 Task: Create a rule from the Routing list, Task moved to a section -> Set Priority in the project AgilePilot , set the section as To-Do and set the priority of the task as  High
Action: Mouse moved to (657, 565)
Screenshot: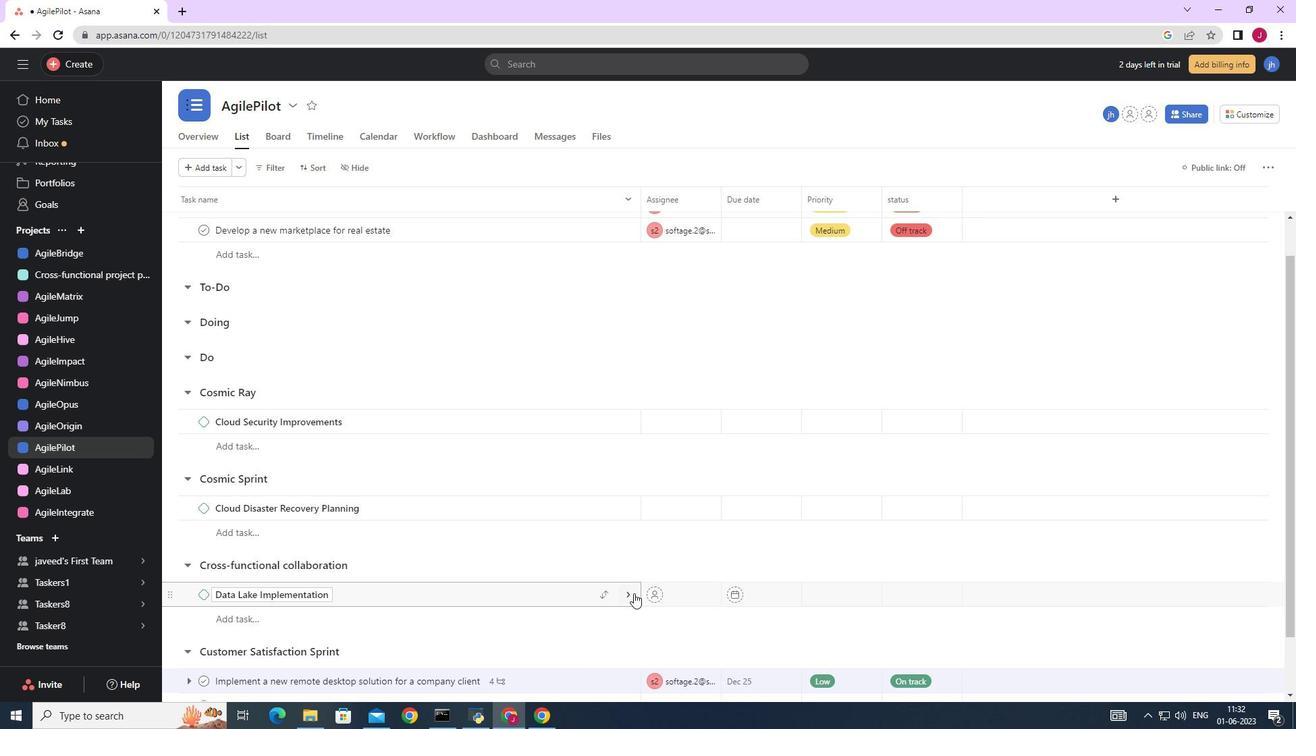 
Action: Mouse scrolled (634, 592) with delta (0, 0)
Screenshot: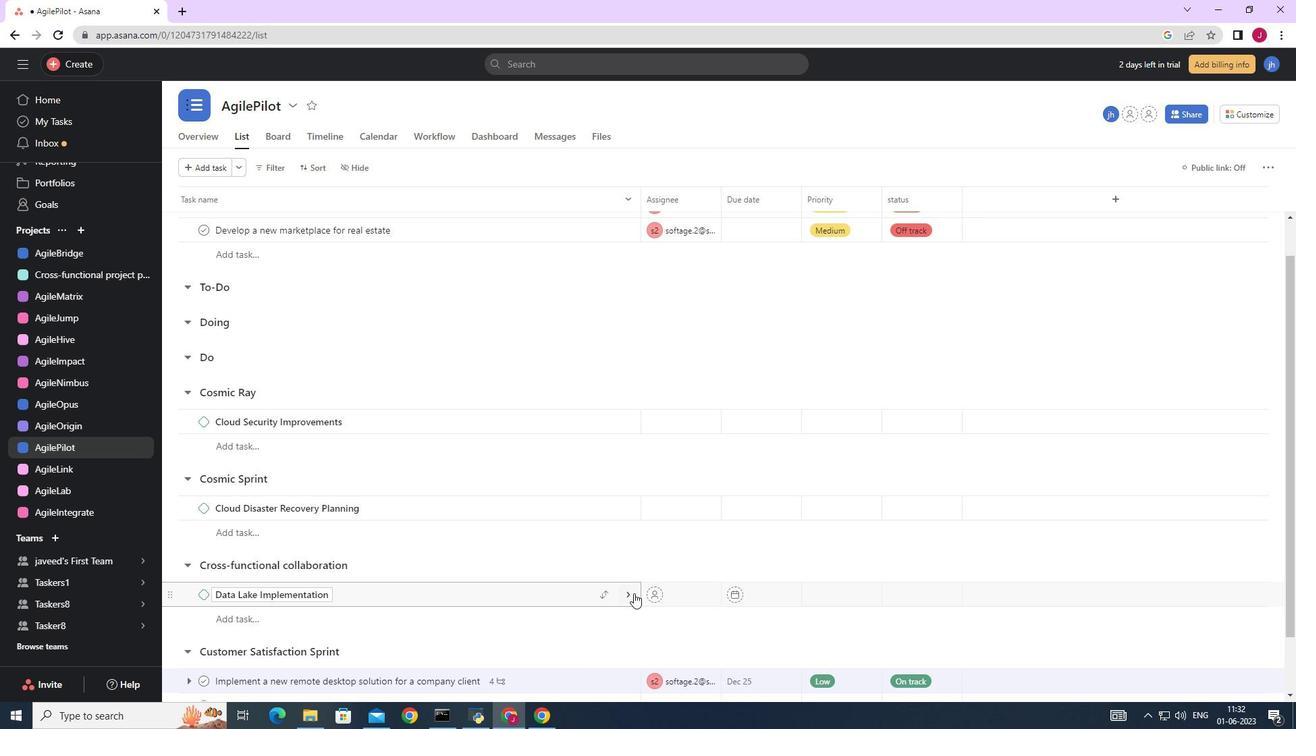 
Action: Mouse scrolled (635, 591) with delta (0, 0)
Screenshot: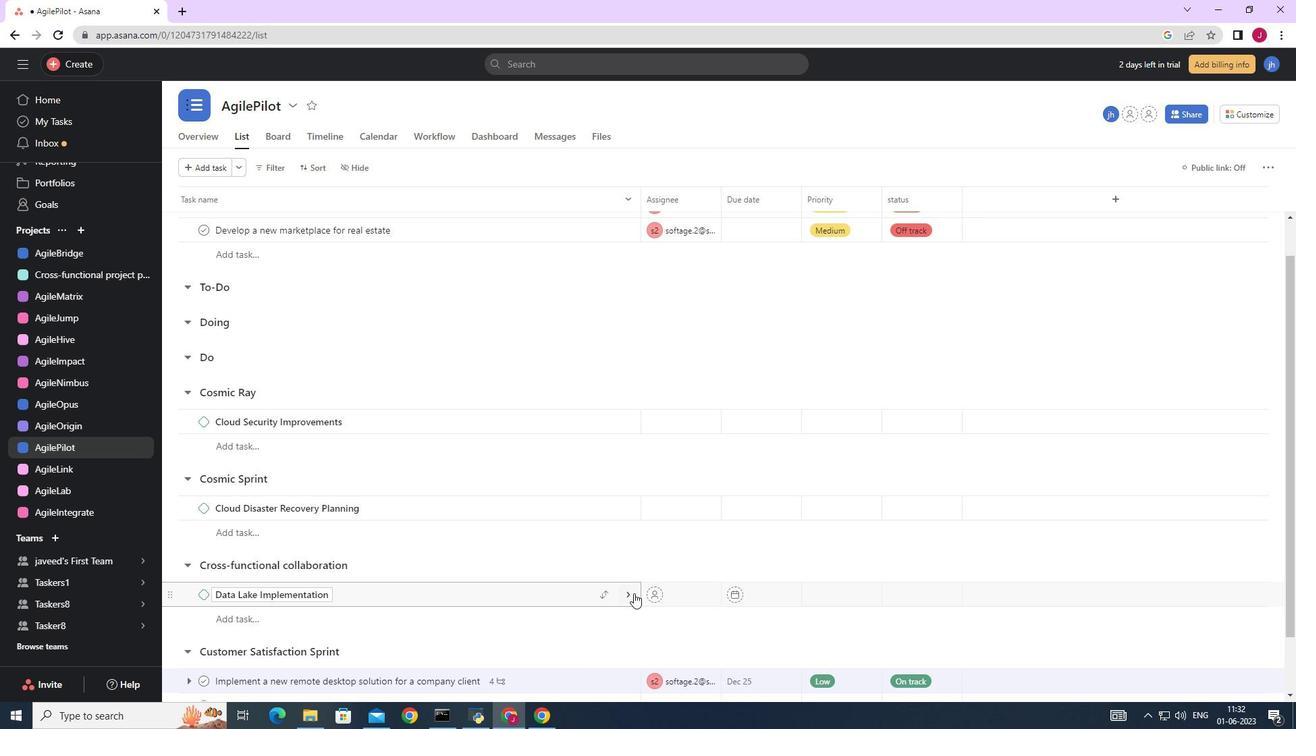 
Action: Mouse scrolled (635, 591) with delta (0, 0)
Screenshot: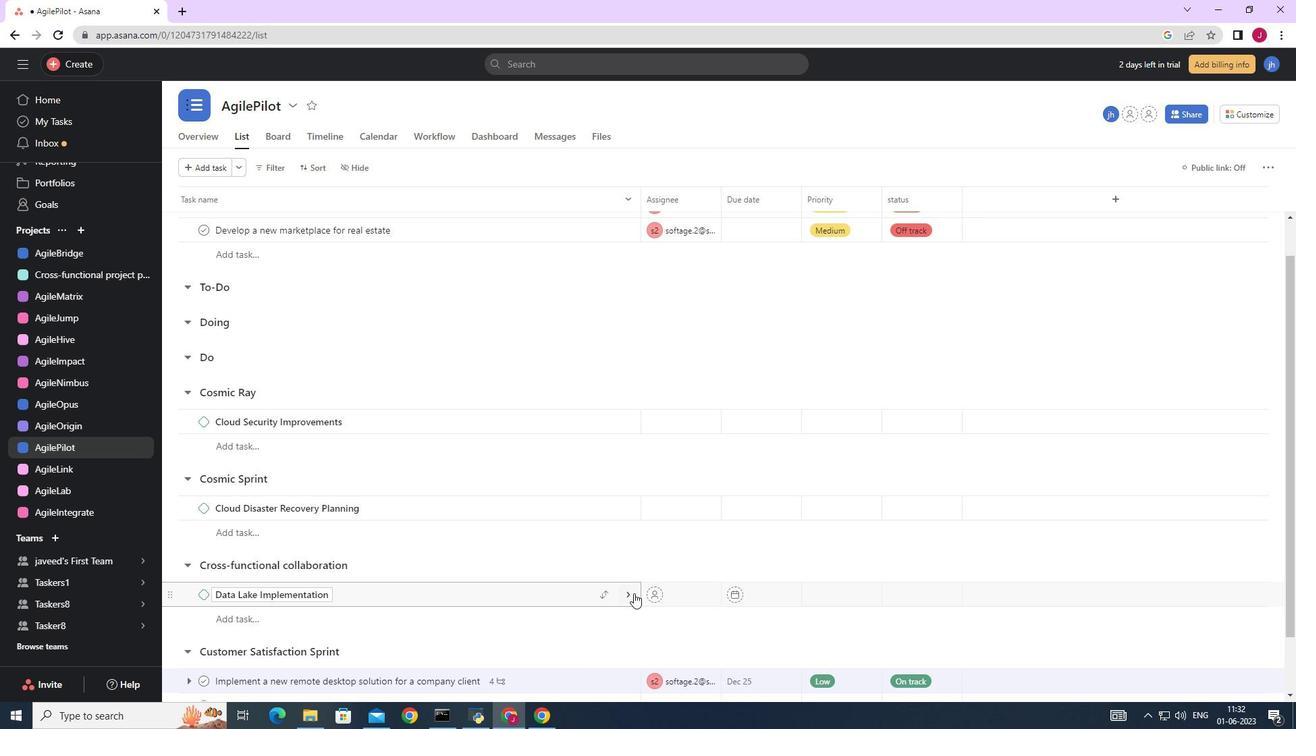 
Action: Mouse moved to (657, 565)
Screenshot: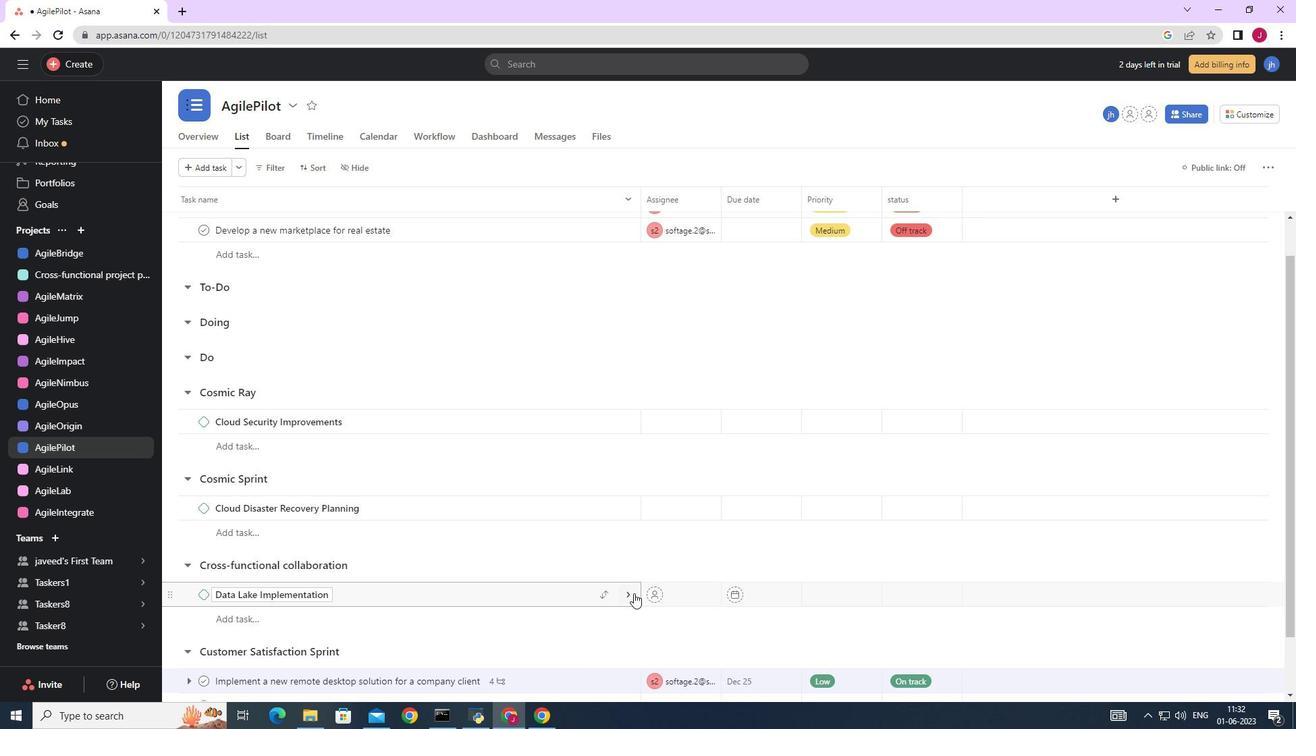 
Action: Mouse scrolled (639, 590) with delta (0, 0)
Screenshot: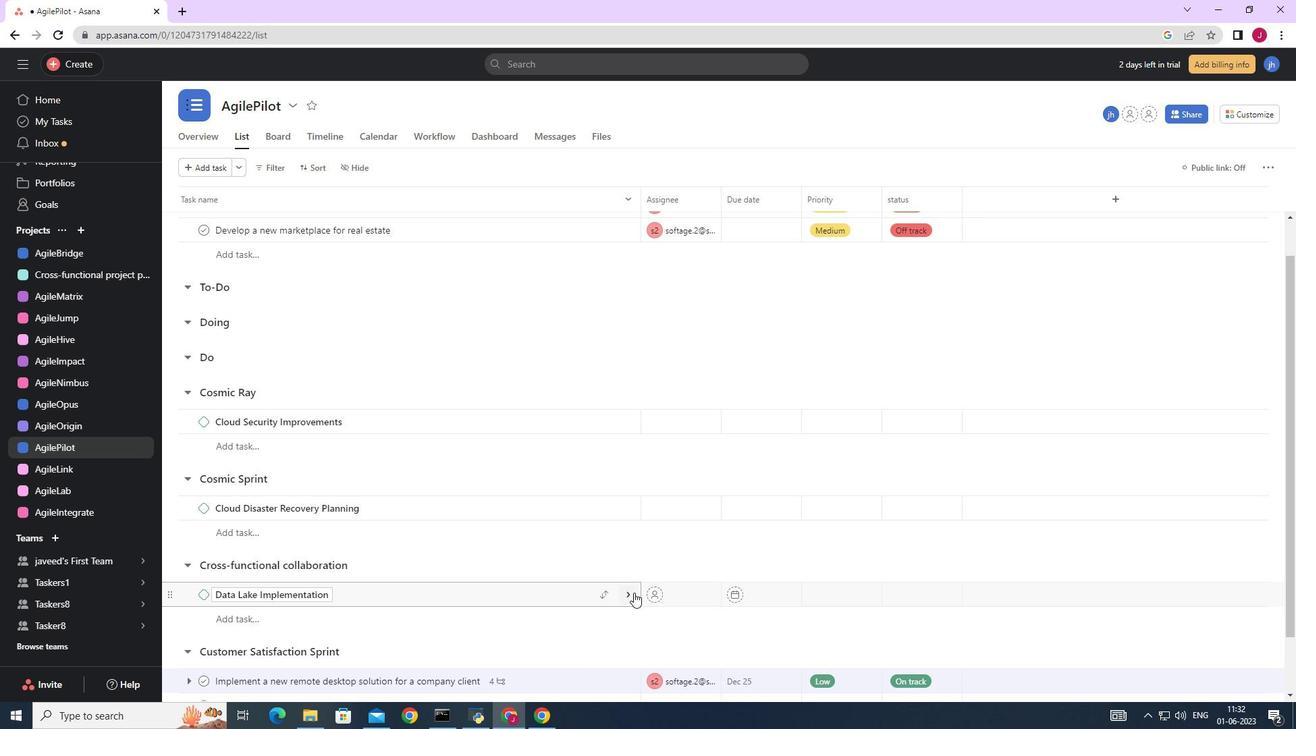 
Action: Mouse scrolled (640, 589) with delta (0, 0)
Screenshot: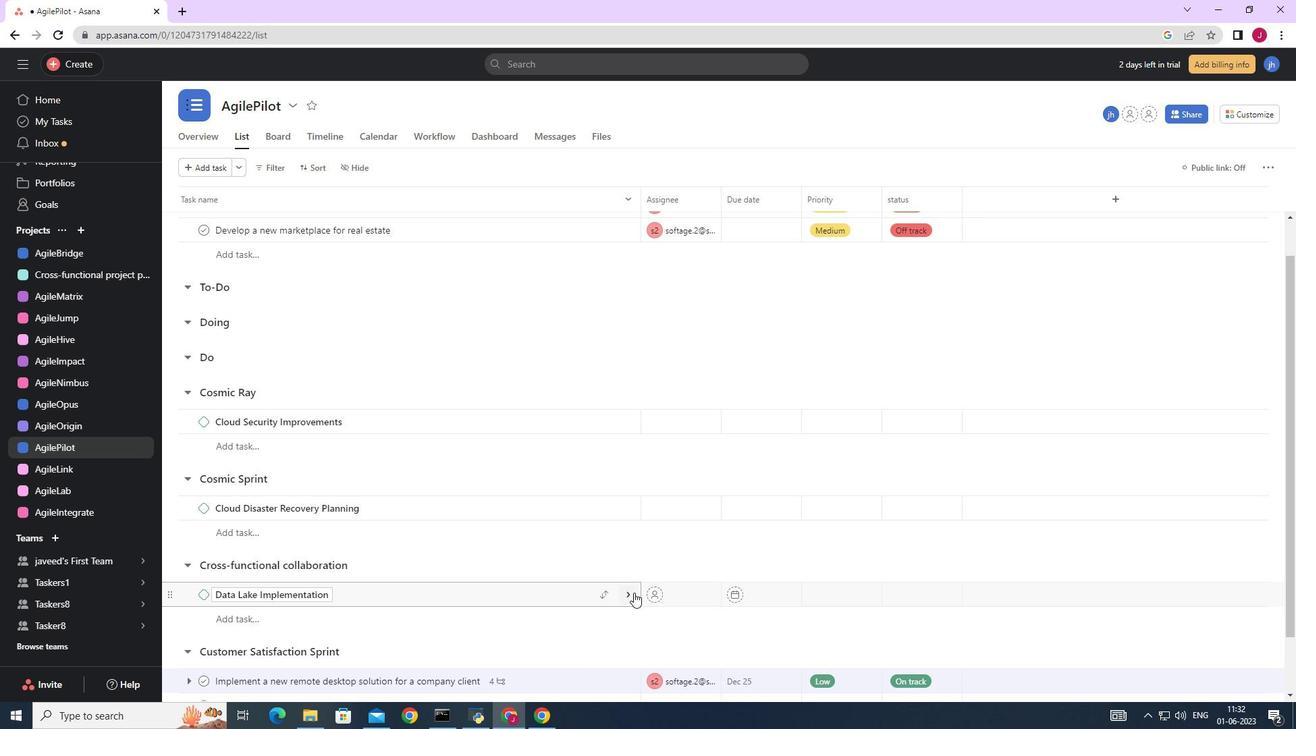 
Action: Mouse moved to (1262, 117)
Screenshot: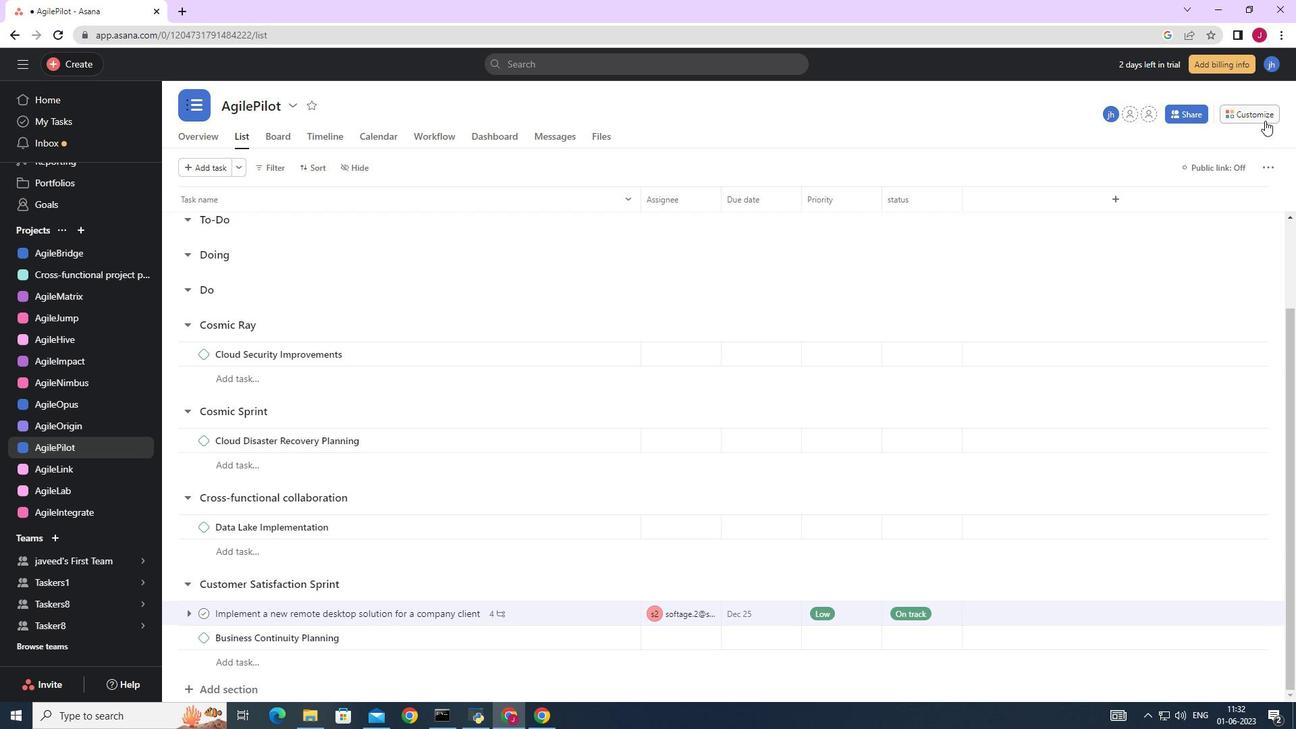 
Action: Mouse pressed left at (1262, 117)
Screenshot: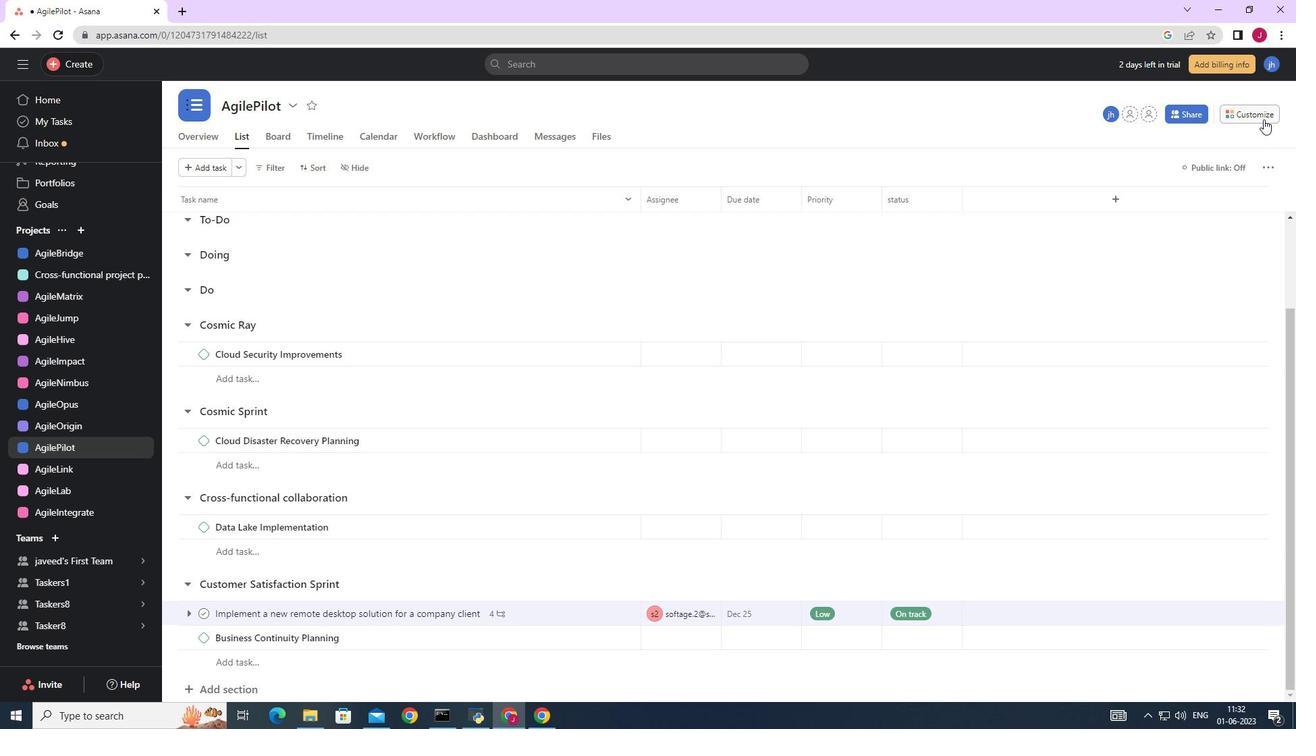 
Action: Mouse moved to (1013, 292)
Screenshot: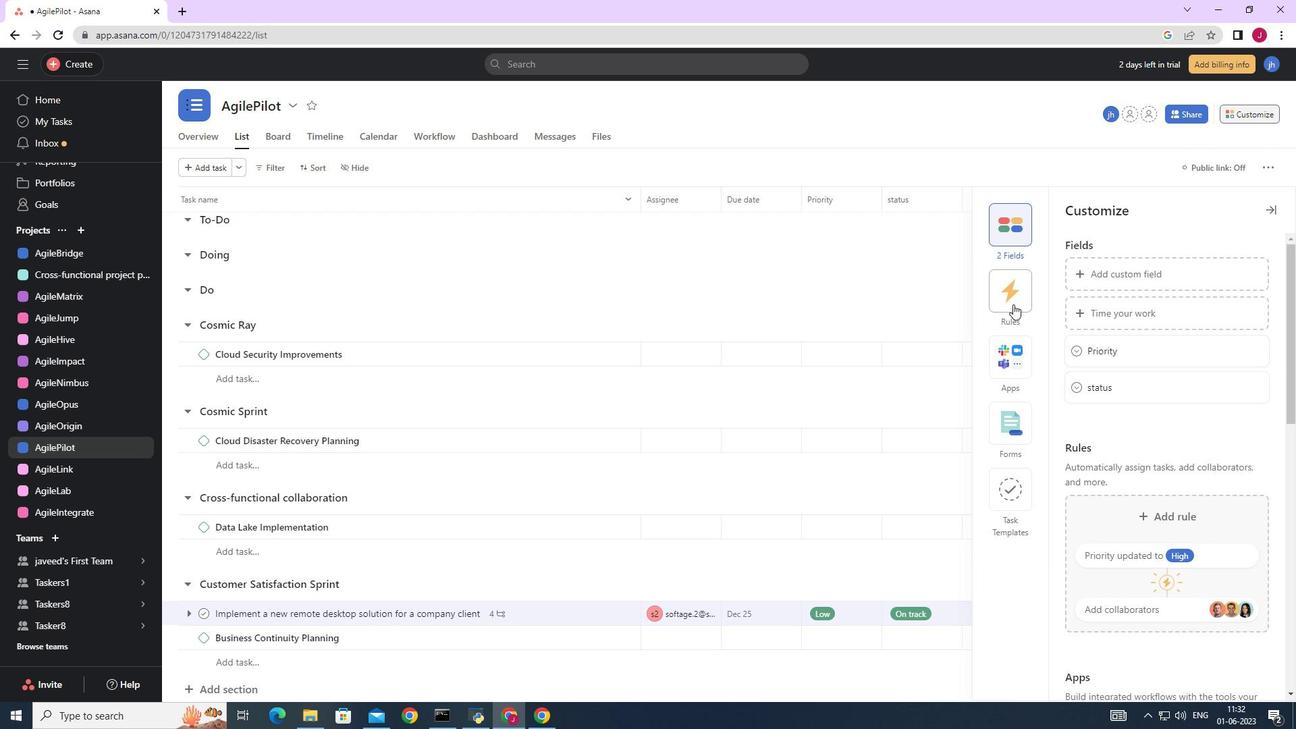 
Action: Mouse pressed left at (1013, 292)
Screenshot: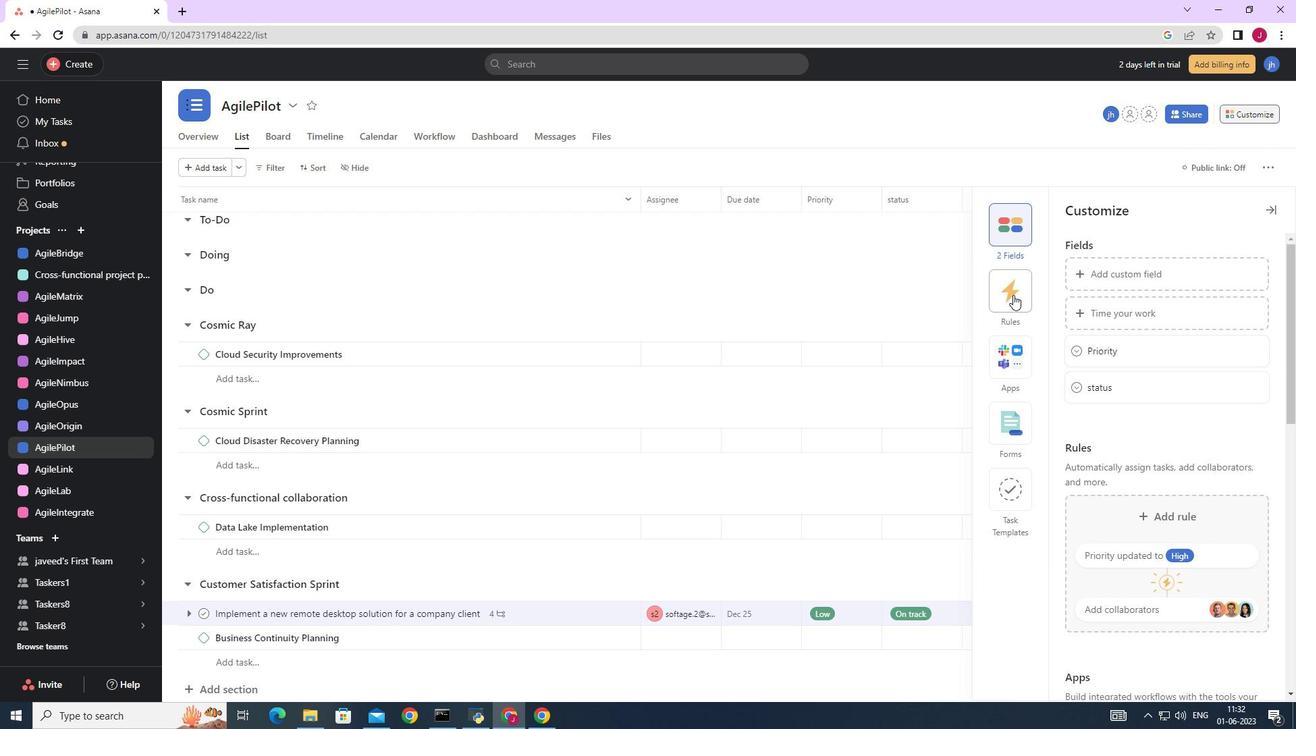 
Action: Mouse moved to (1158, 311)
Screenshot: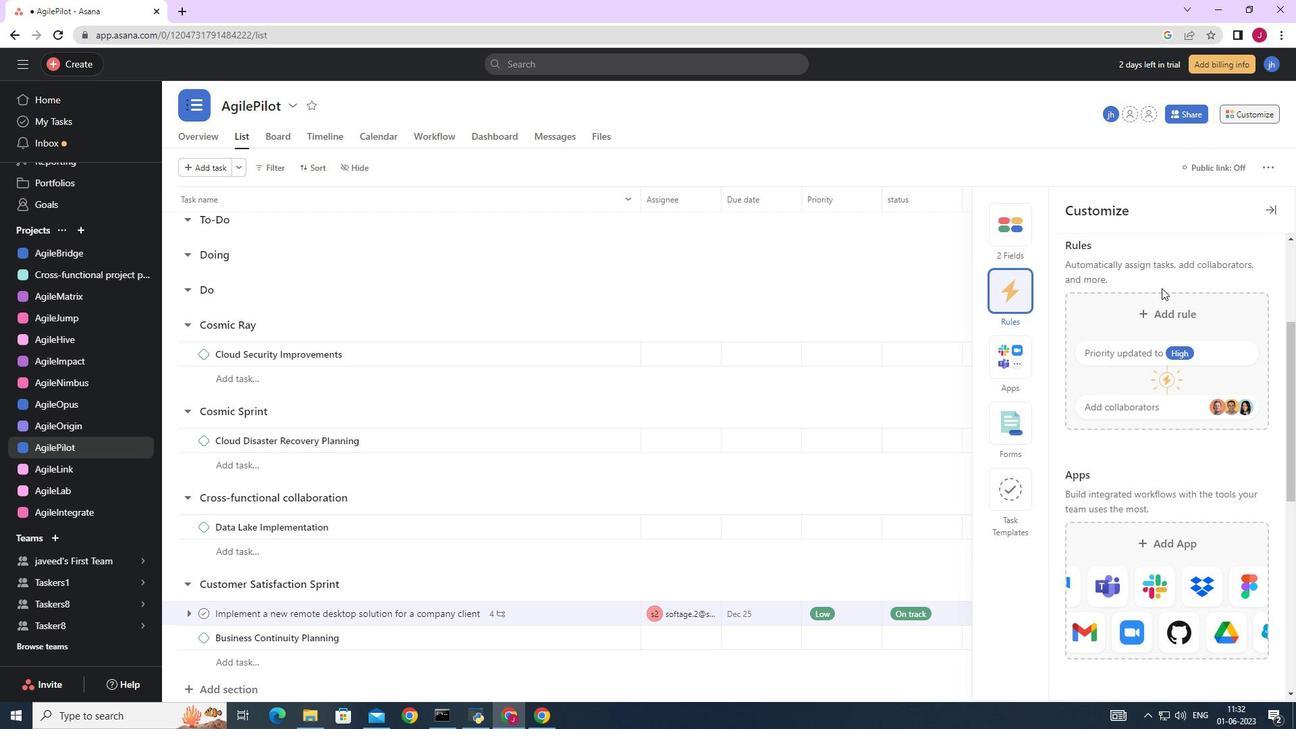 
Action: Mouse pressed left at (1158, 311)
Screenshot: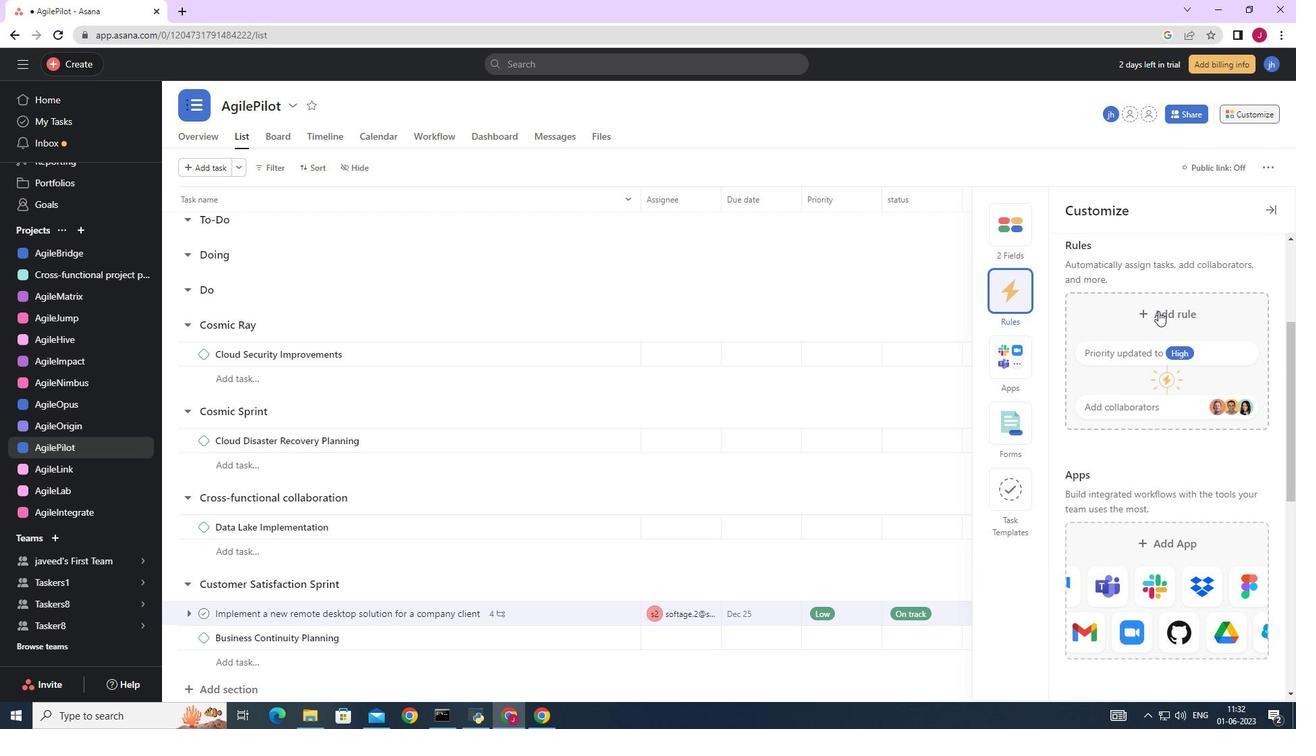 
Action: Mouse moved to (270, 172)
Screenshot: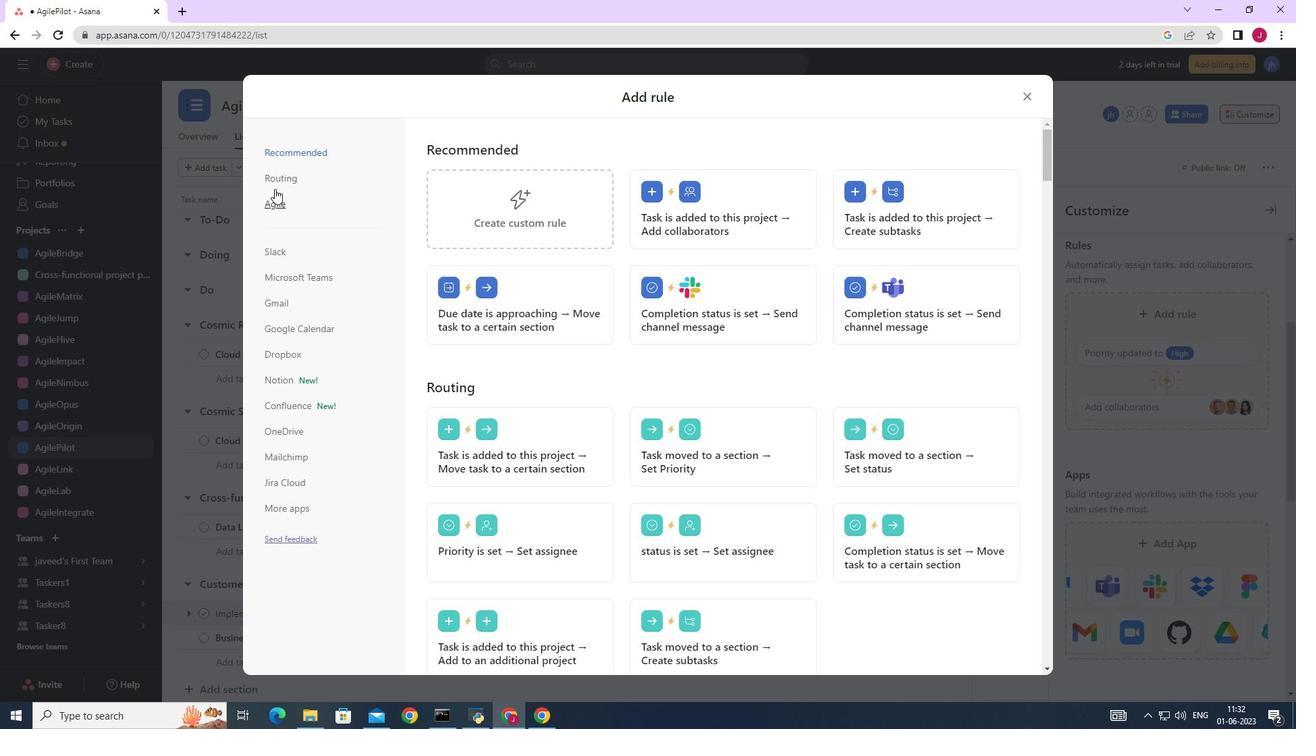 
Action: Mouse pressed left at (270, 172)
Screenshot: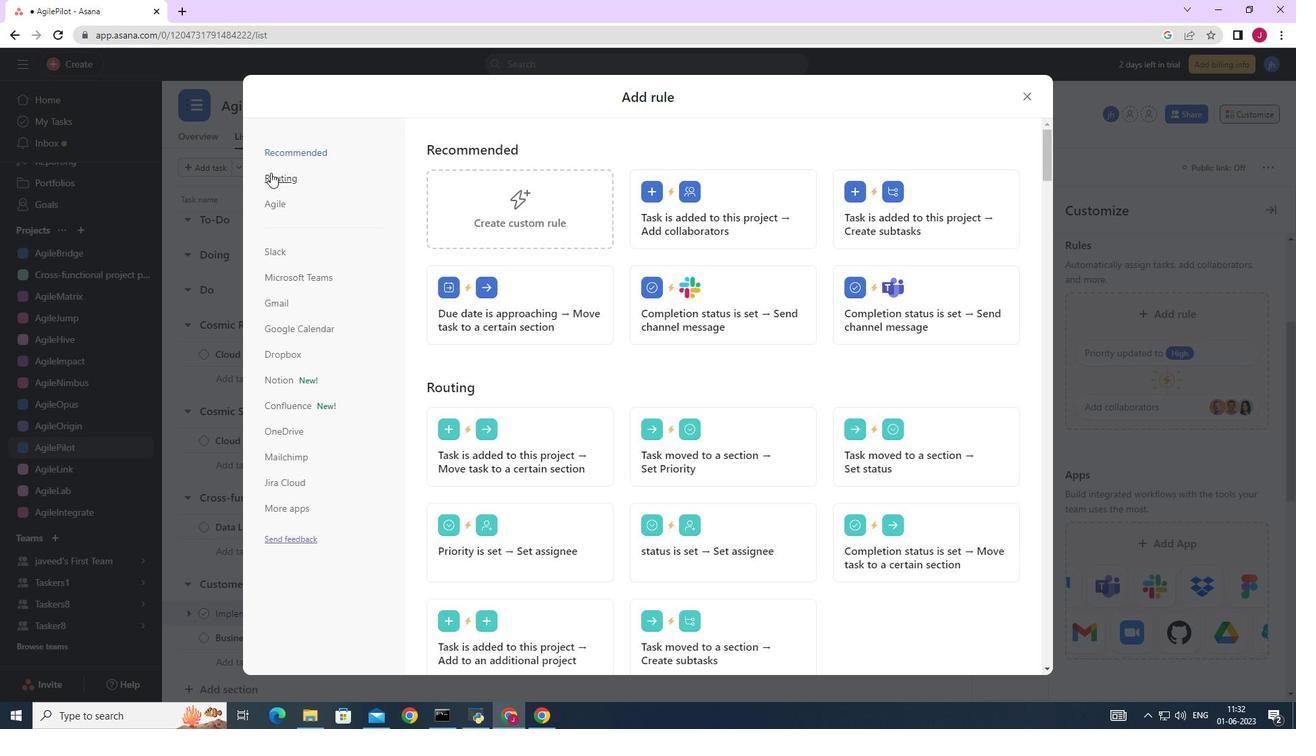 
Action: Mouse moved to (676, 210)
Screenshot: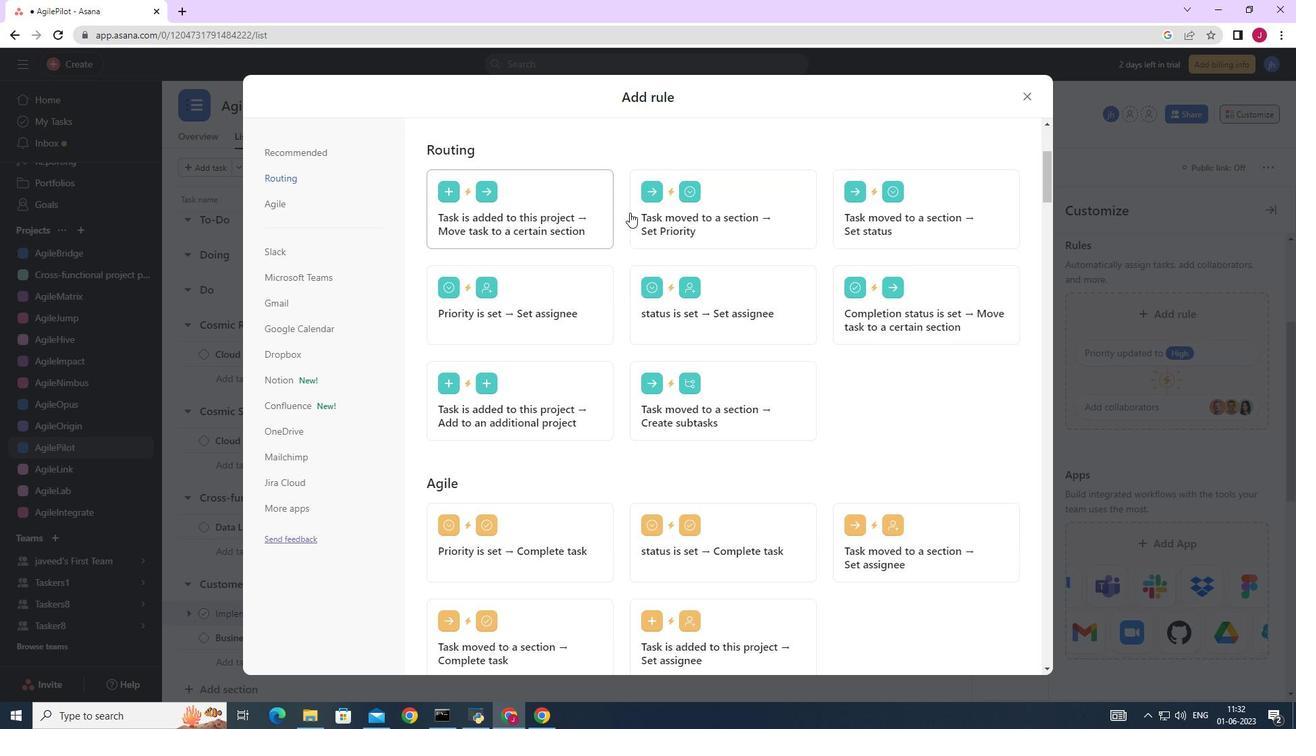 
Action: Mouse pressed left at (676, 210)
Screenshot: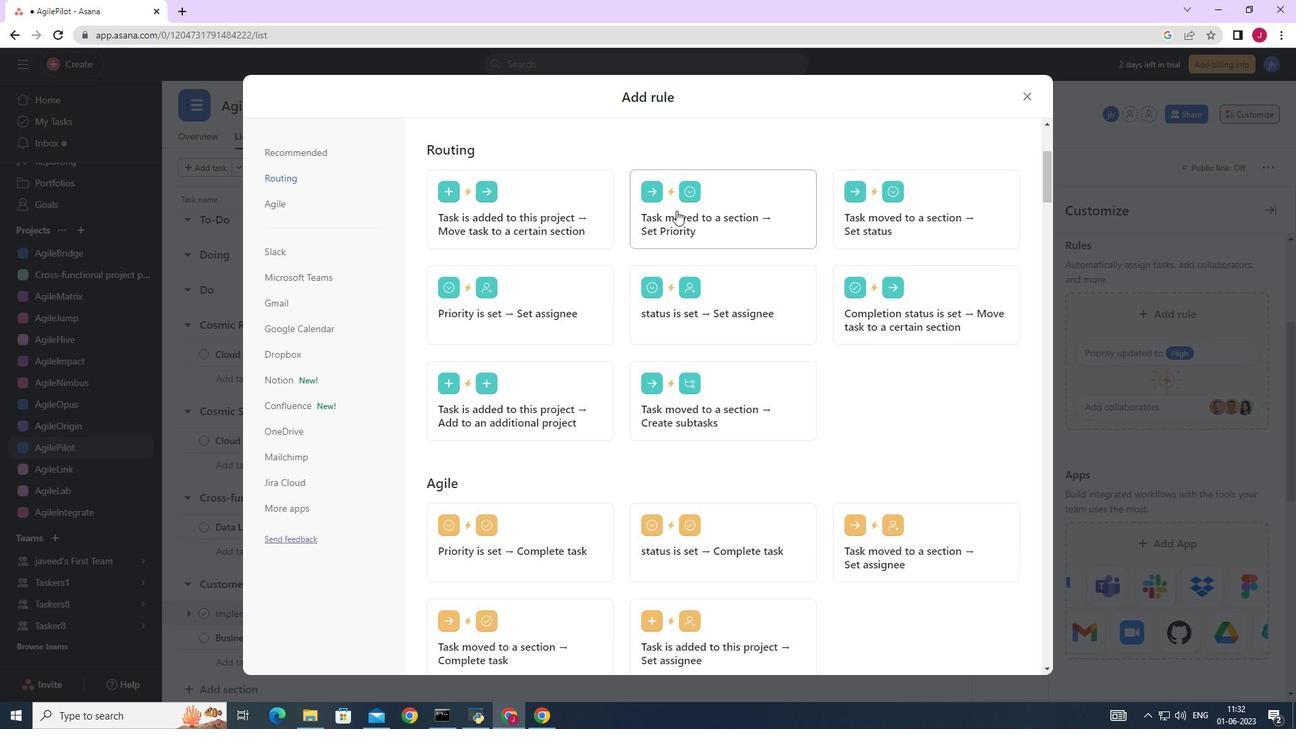 
Action: Mouse moved to (518, 366)
Screenshot: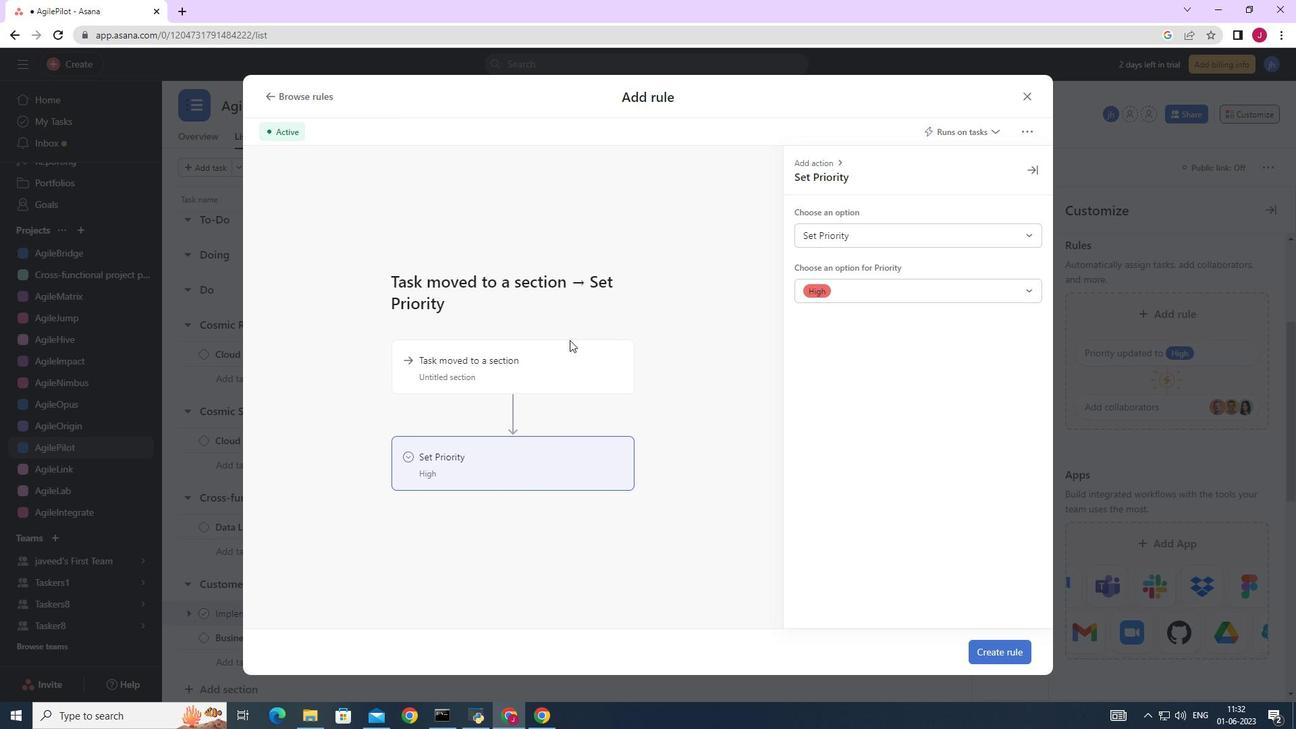 
Action: Mouse pressed left at (518, 366)
Screenshot: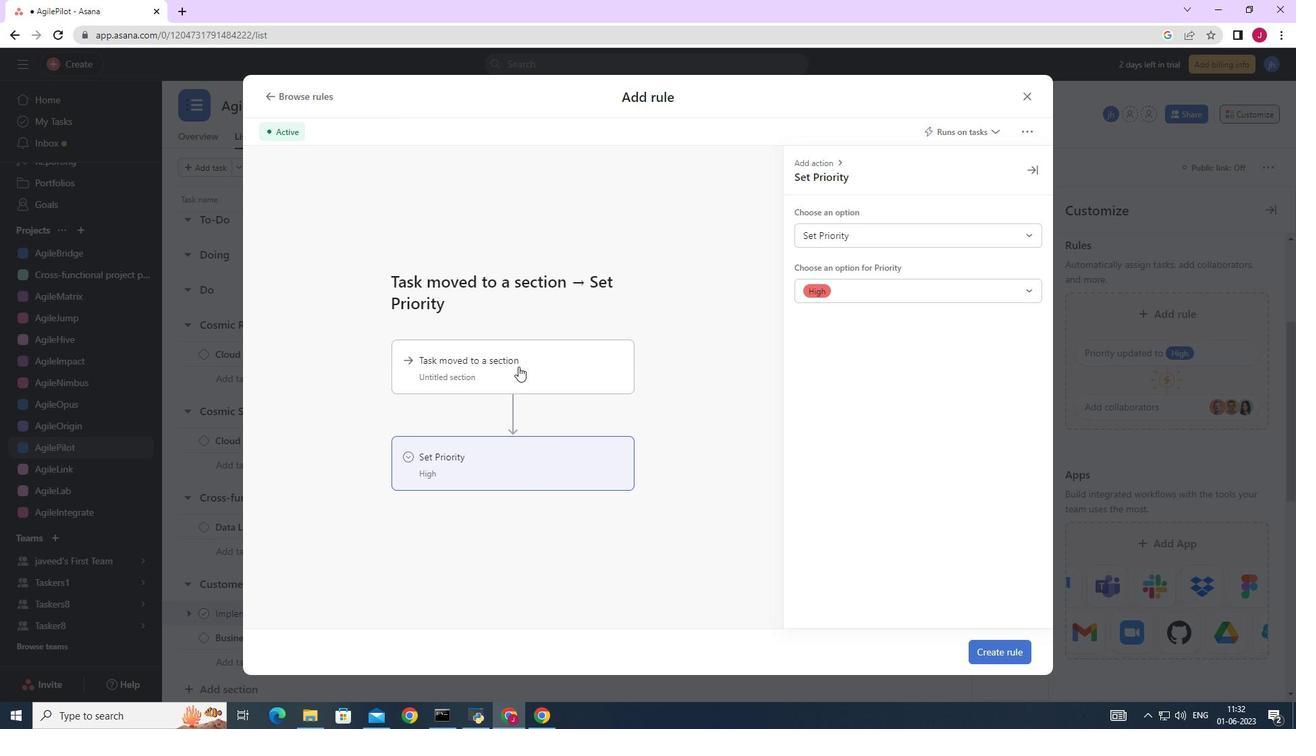 
Action: Mouse moved to (841, 221)
Screenshot: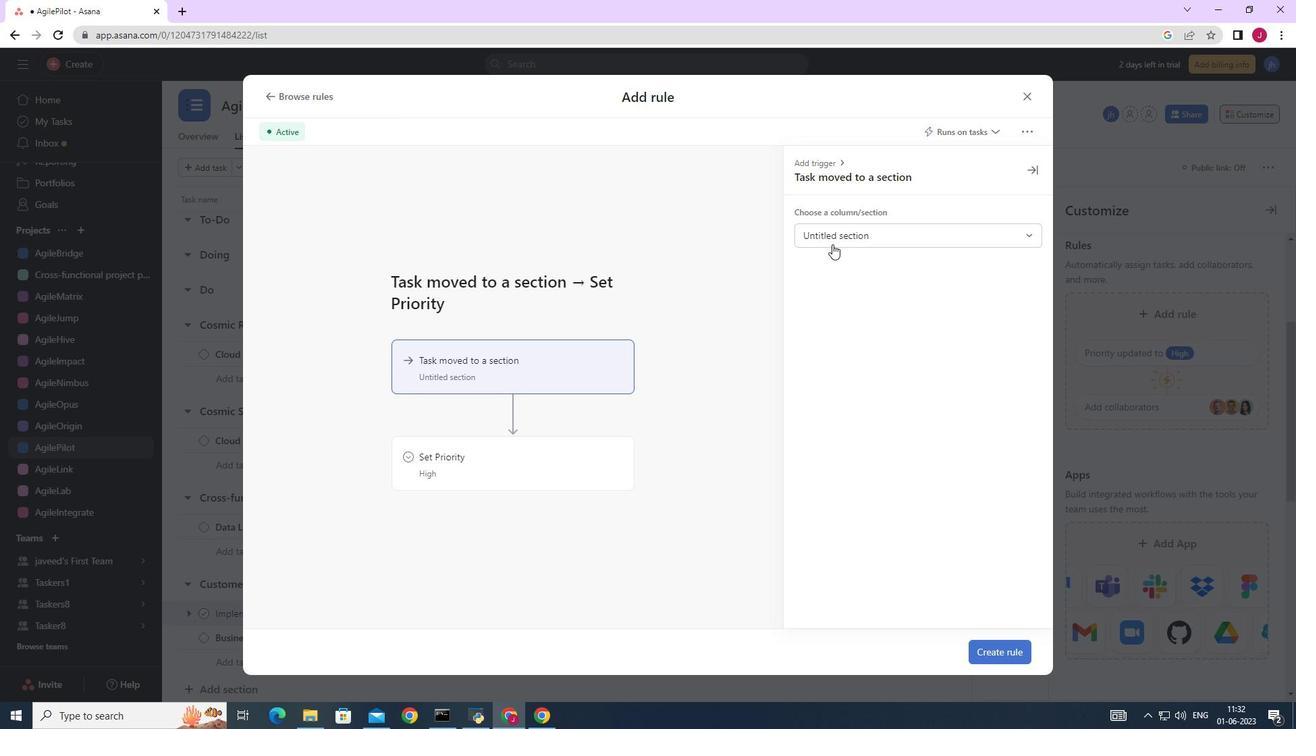 
Action: Mouse pressed left at (841, 221)
Screenshot: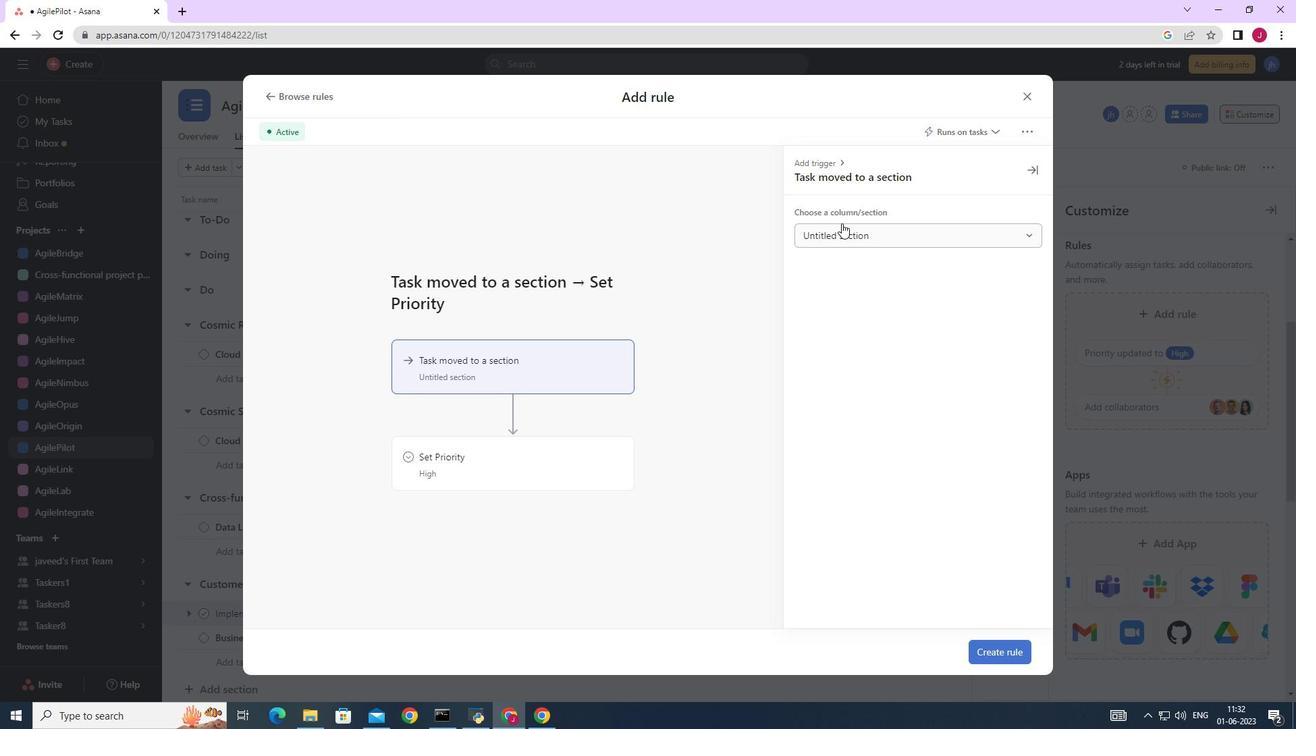 
Action: Mouse moved to (847, 234)
Screenshot: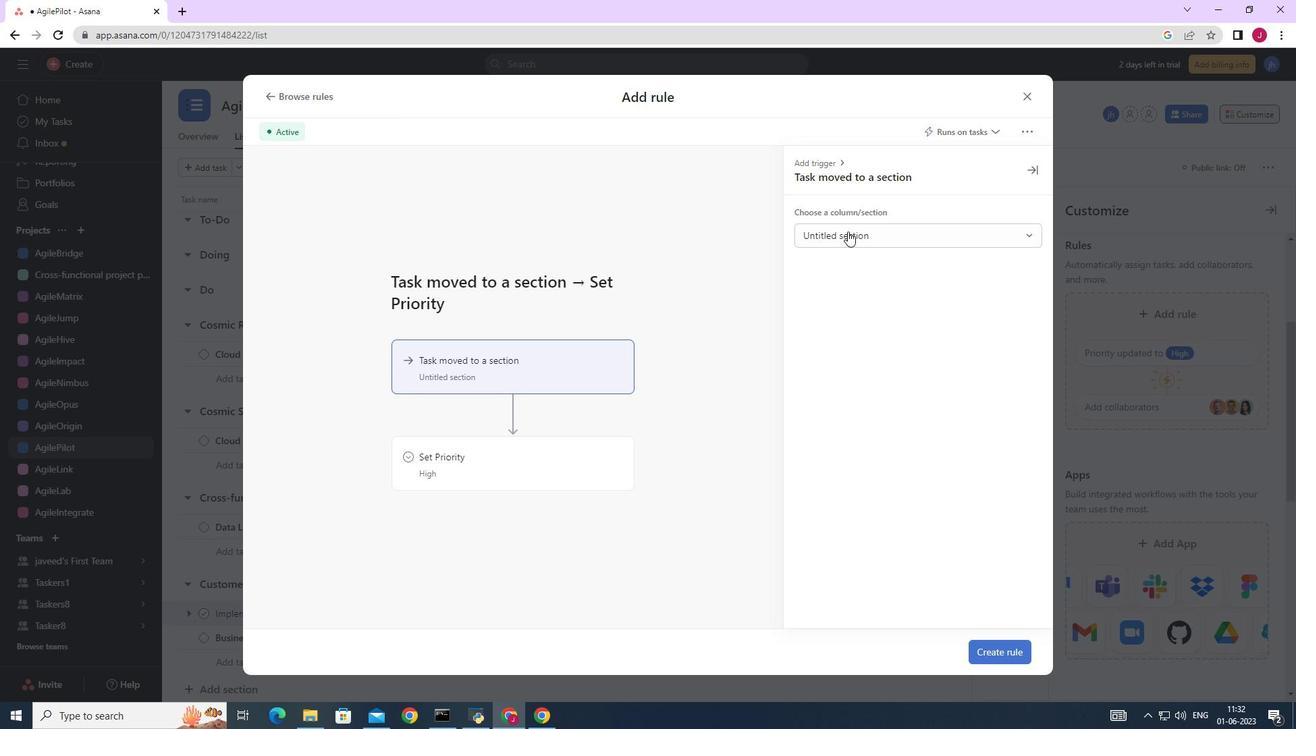 
Action: Mouse pressed left at (847, 234)
Screenshot: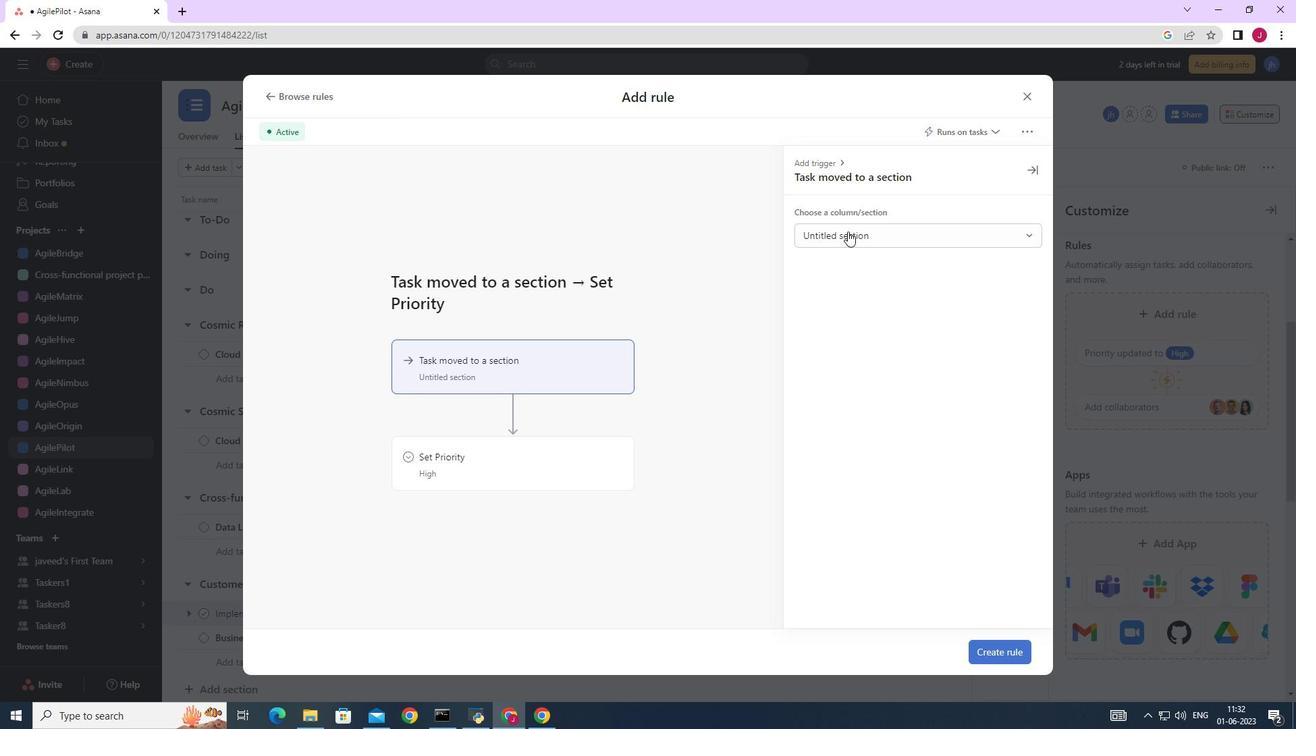 
Action: Mouse moved to (840, 290)
Screenshot: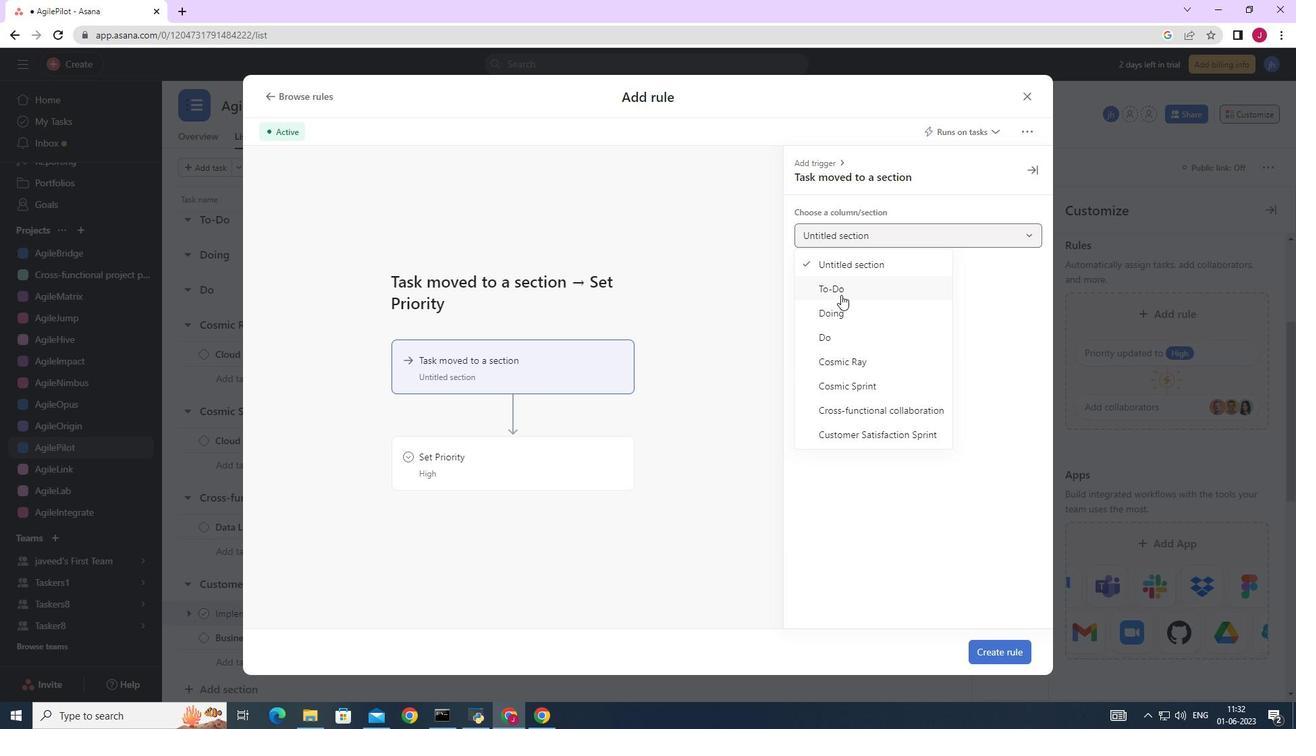 
Action: Mouse pressed left at (840, 290)
Screenshot: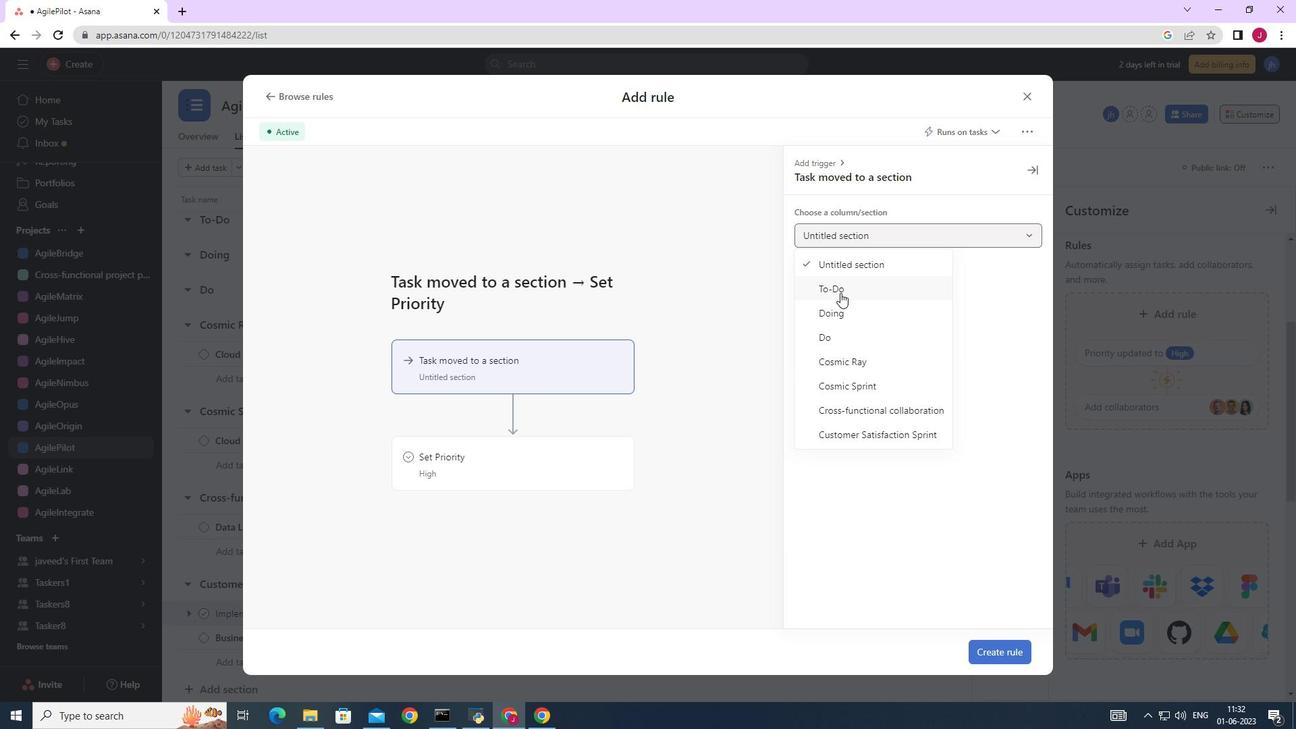 
Action: Mouse moved to (433, 471)
Screenshot: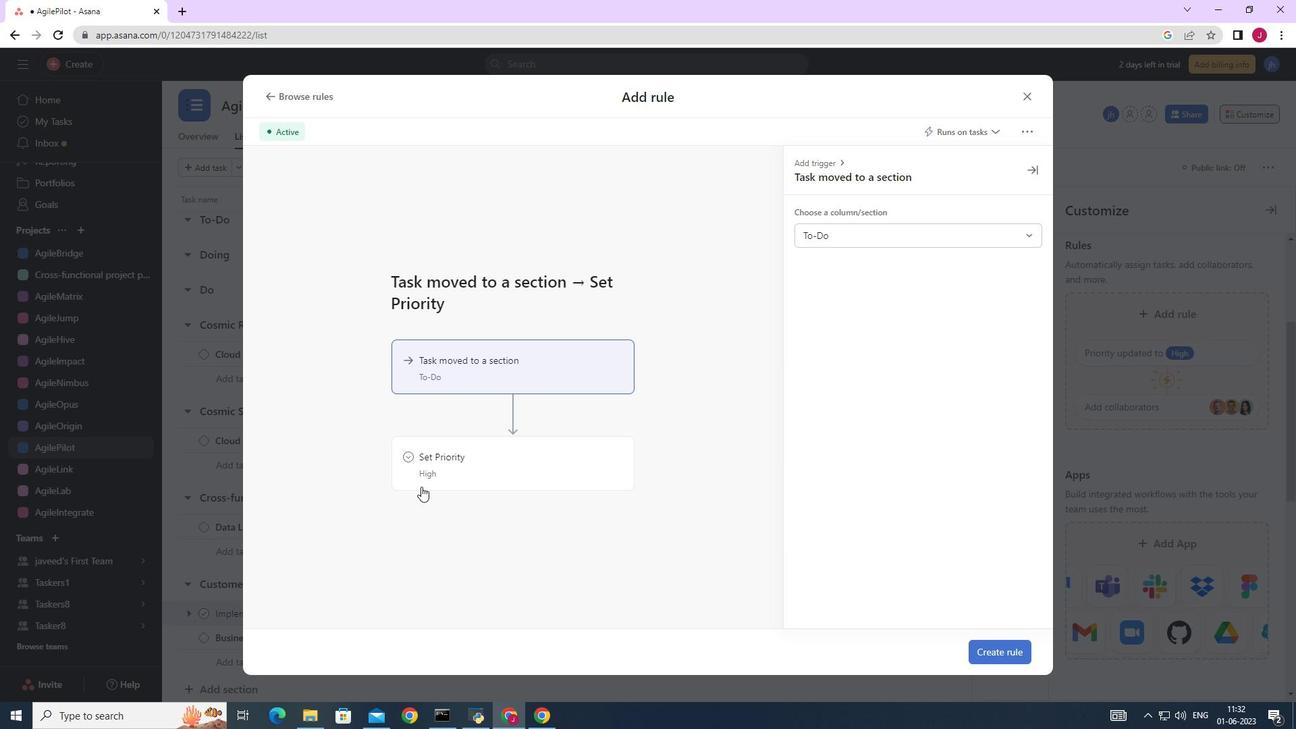 
Action: Mouse pressed left at (433, 471)
Screenshot: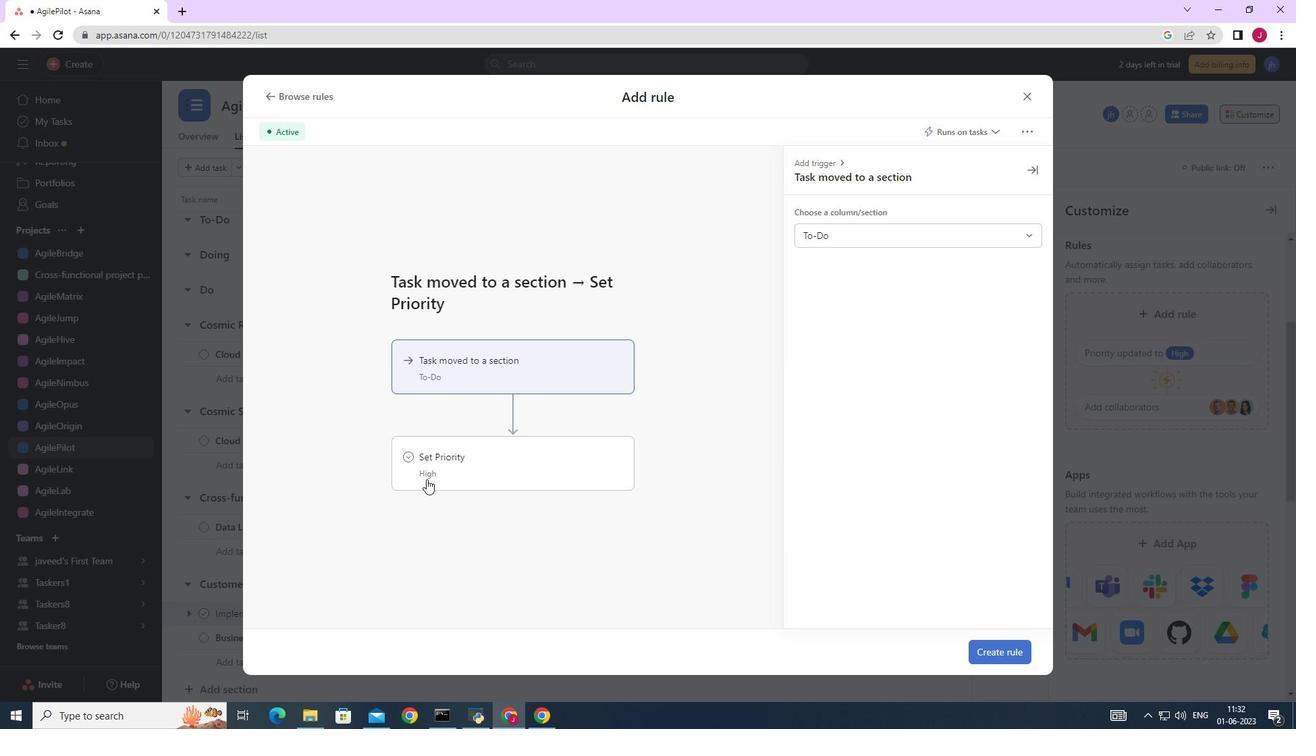 
Action: Mouse moved to (826, 234)
Screenshot: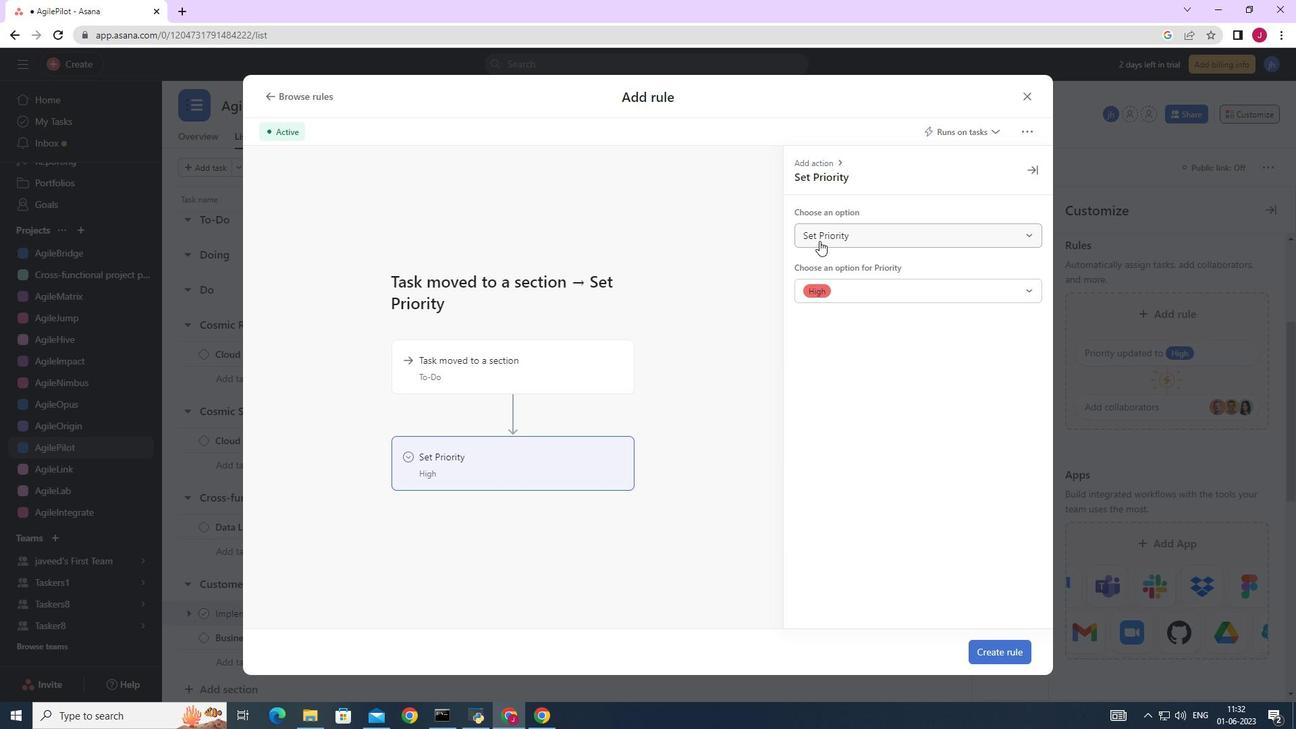 
Action: Mouse pressed left at (826, 234)
Screenshot: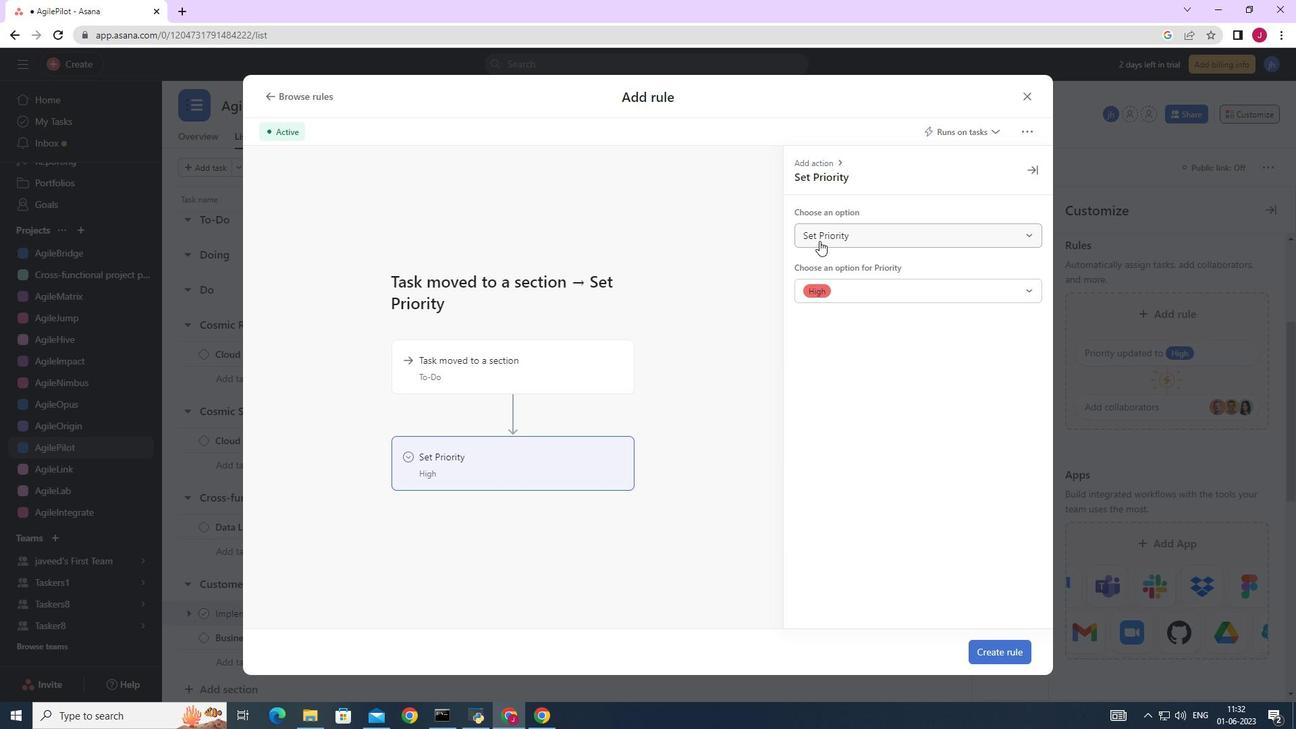 
Action: Mouse moved to (829, 260)
Screenshot: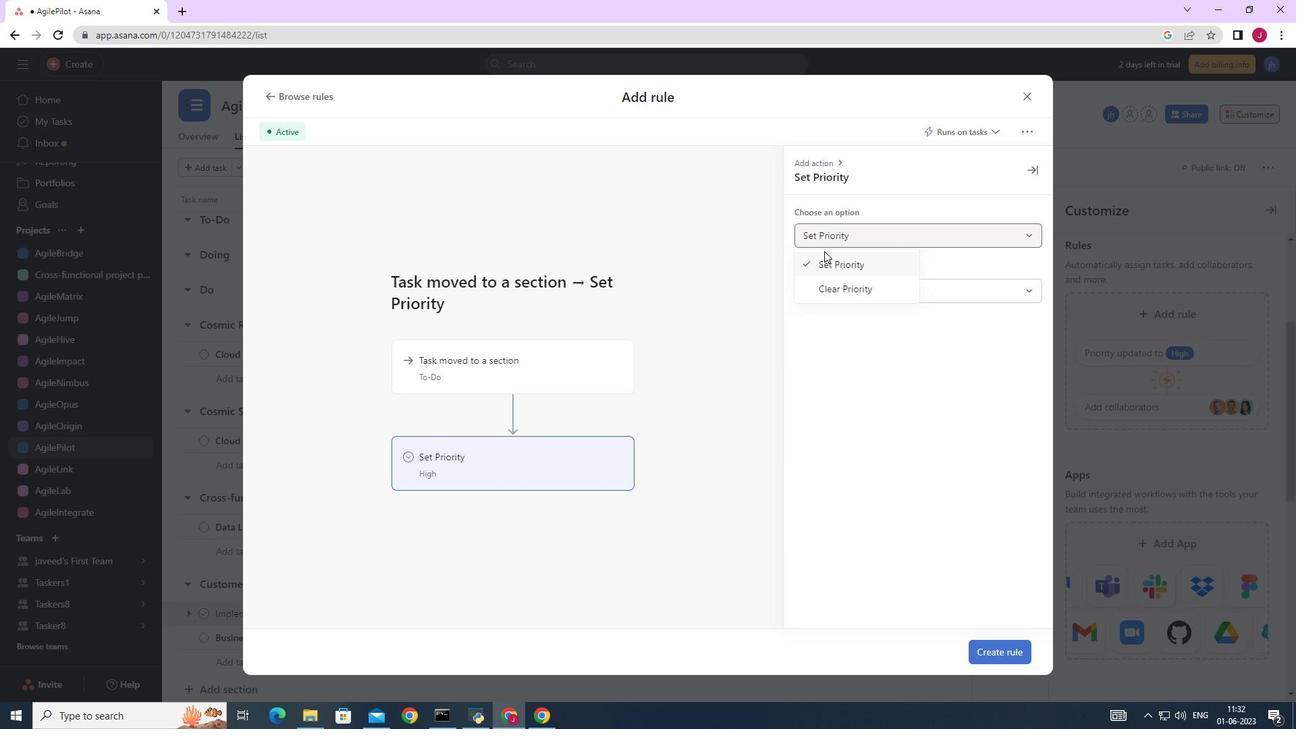 
Action: Mouse pressed left at (829, 260)
Screenshot: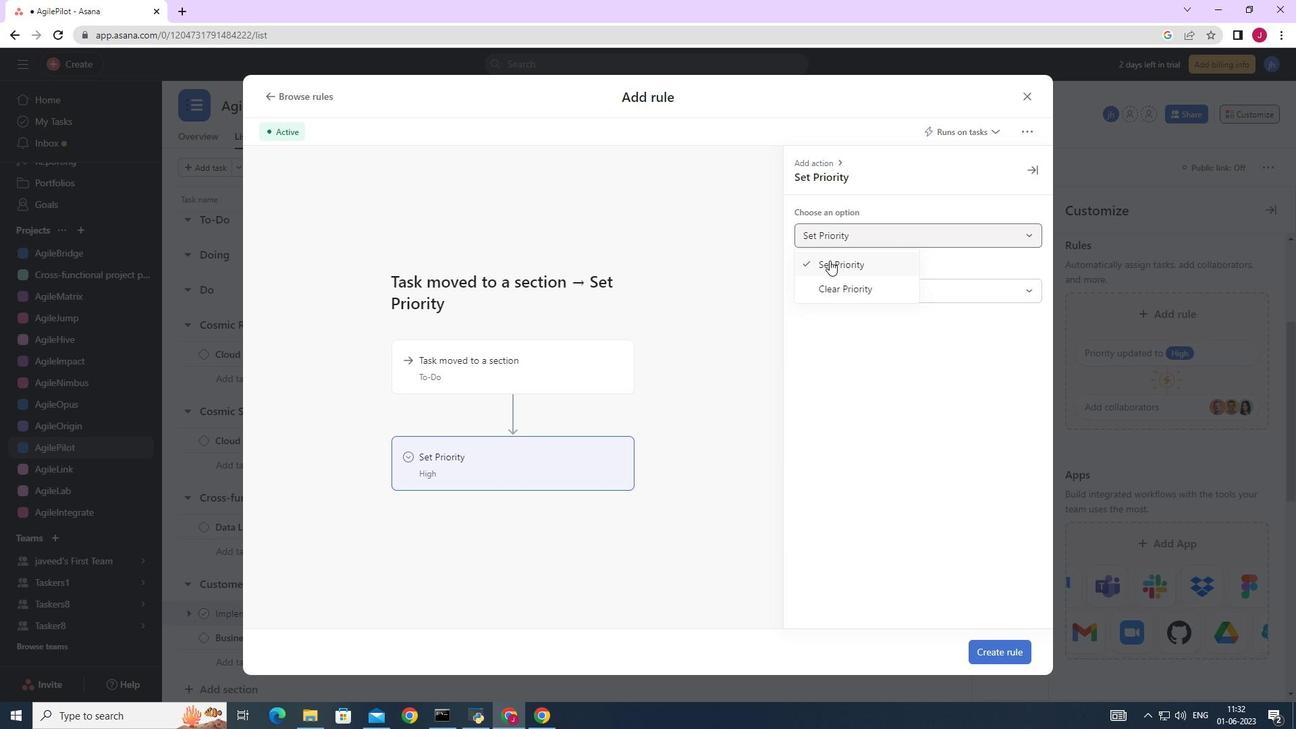 
Action: Mouse moved to (813, 295)
Screenshot: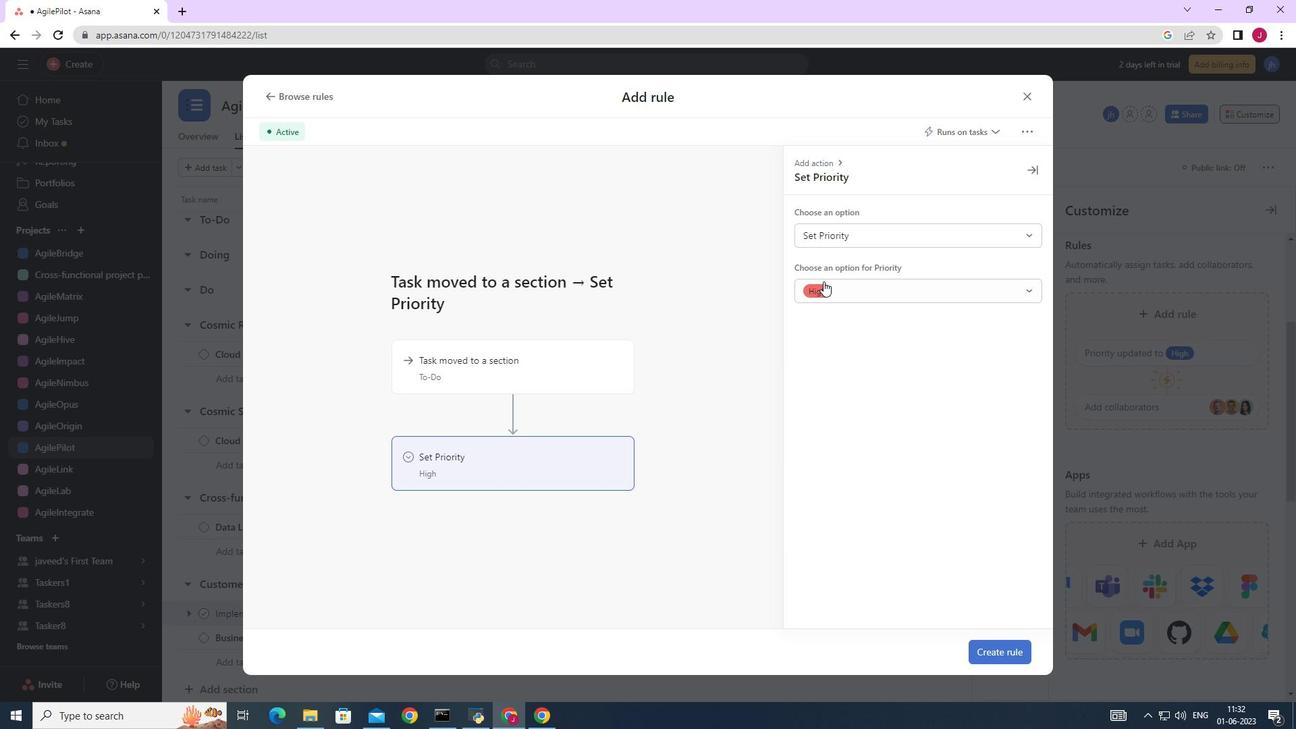 
Action: Mouse pressed left at (813, 295)
Screenshot: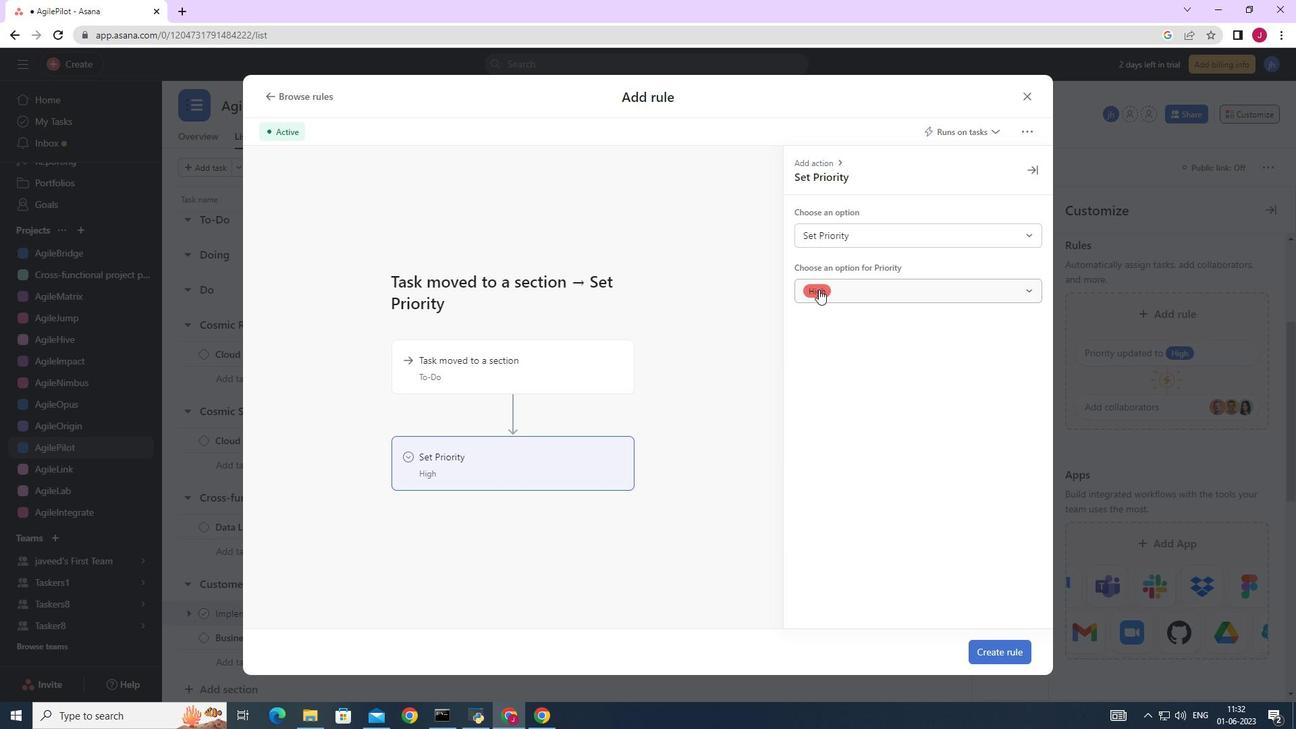 
Action: Mouse moved to (824, 317)
Screenshot: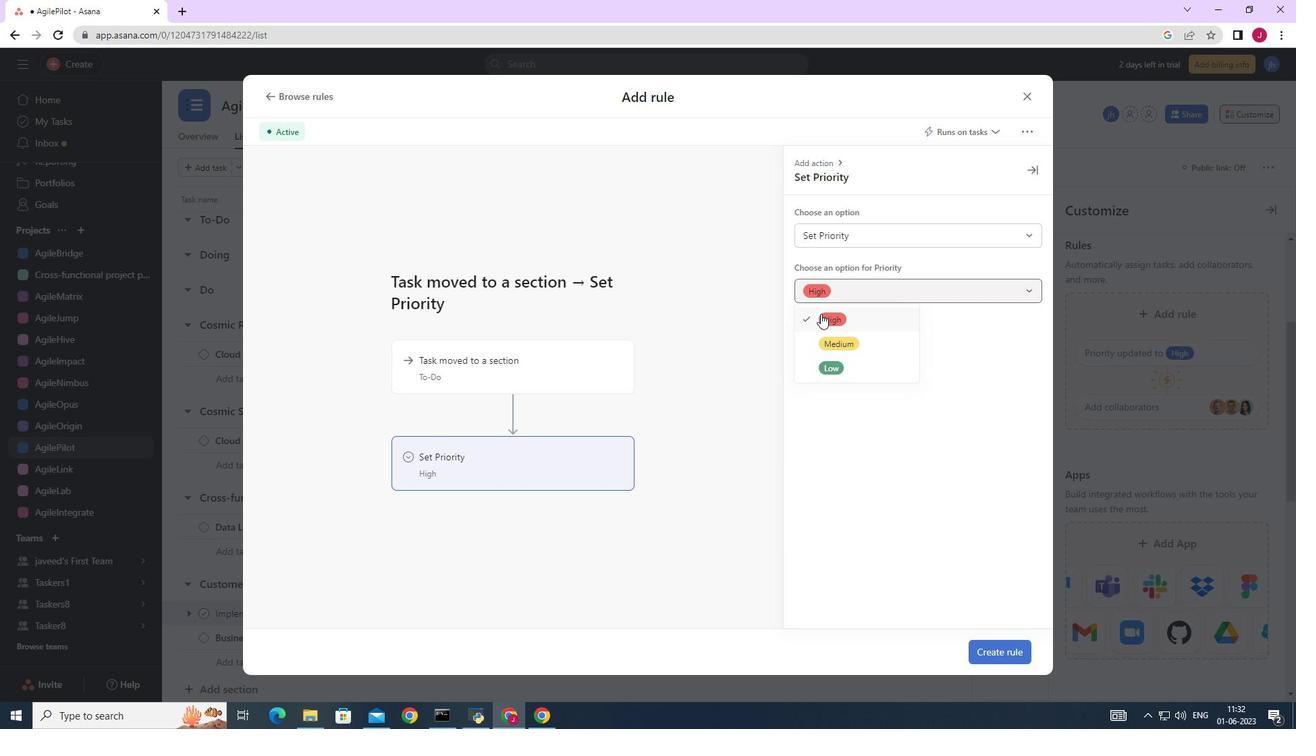 
Action: Mouse pressed left at (824, 317)
Screenshot: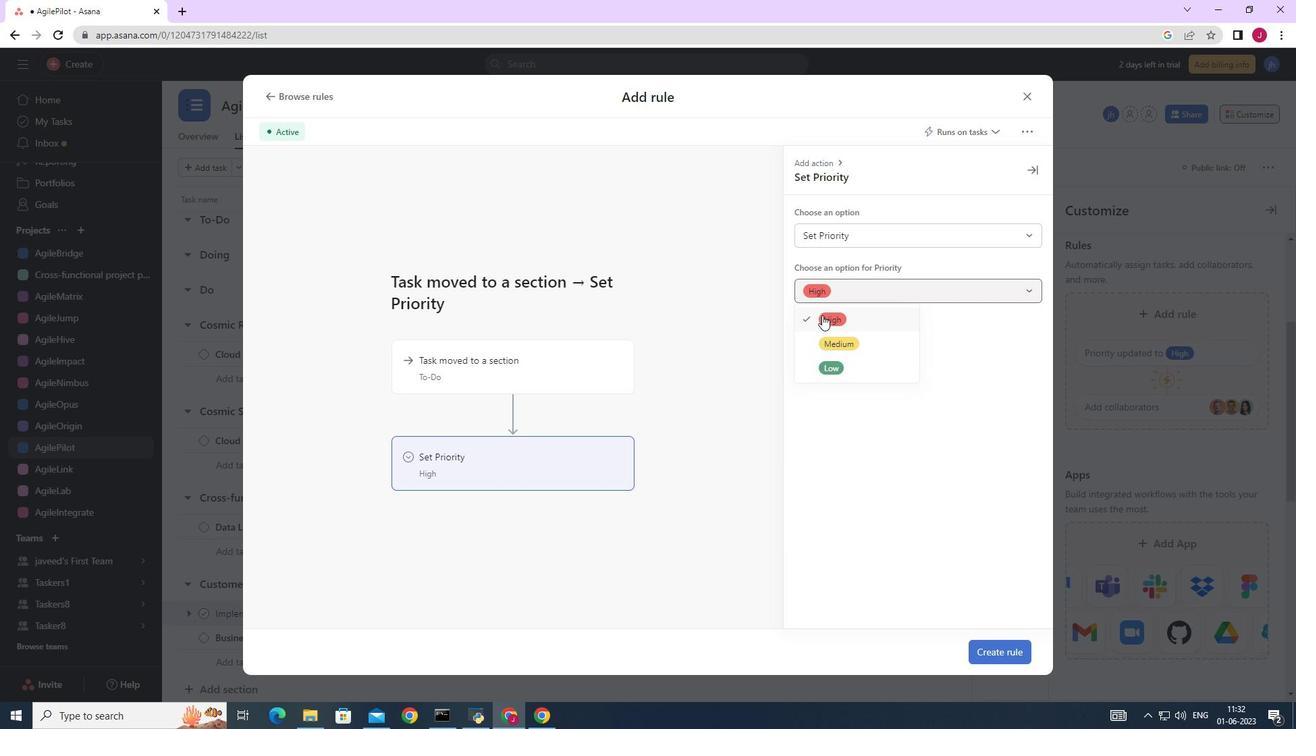 
Action: Mouse moved to (1005, 650)
Screenshot: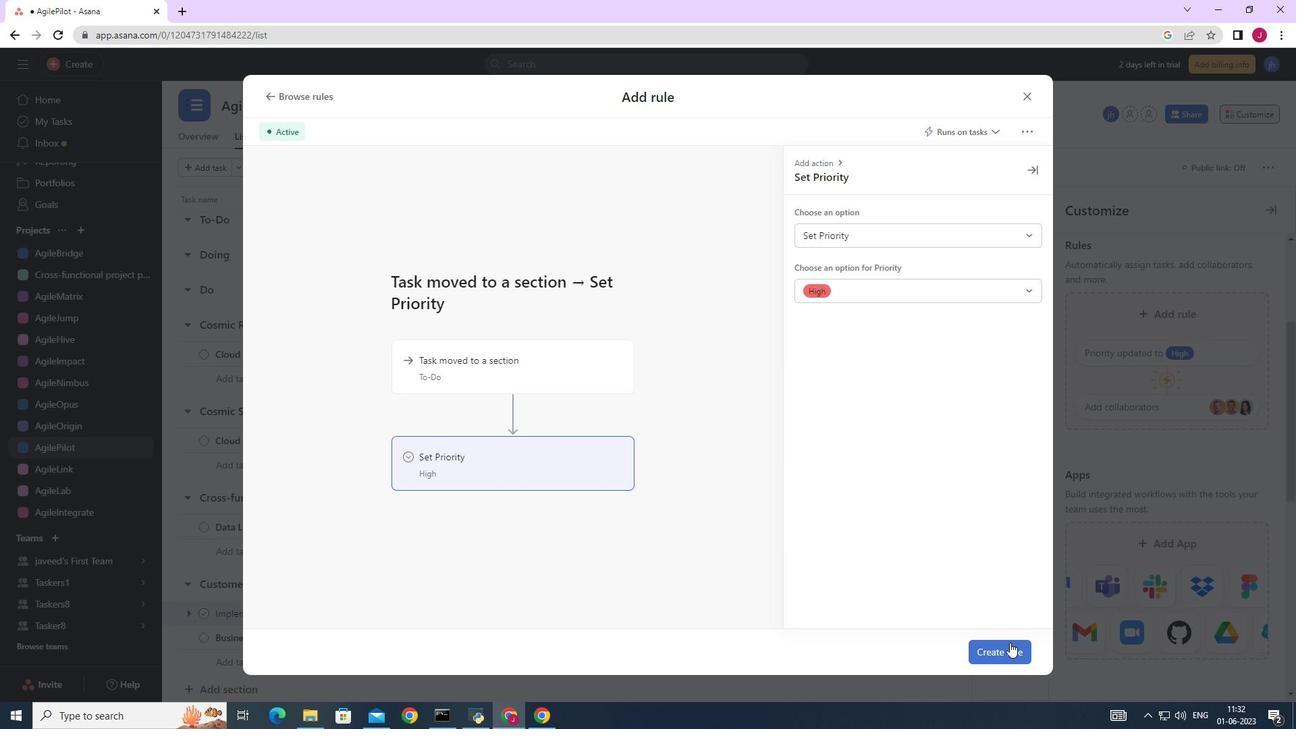 
Action: Mouse pressed left at (1005, 650)
Screenshot: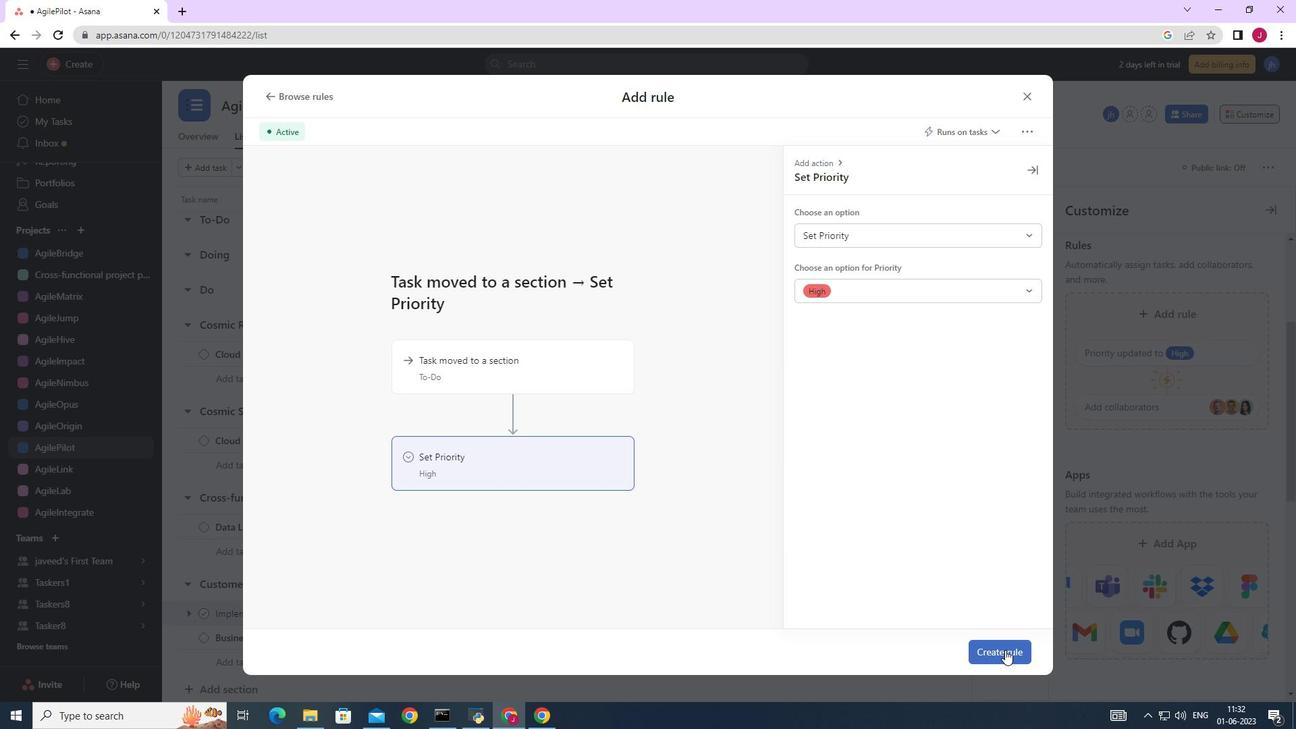 
Action: Mouse moved to (1001, 644)
Screenshot: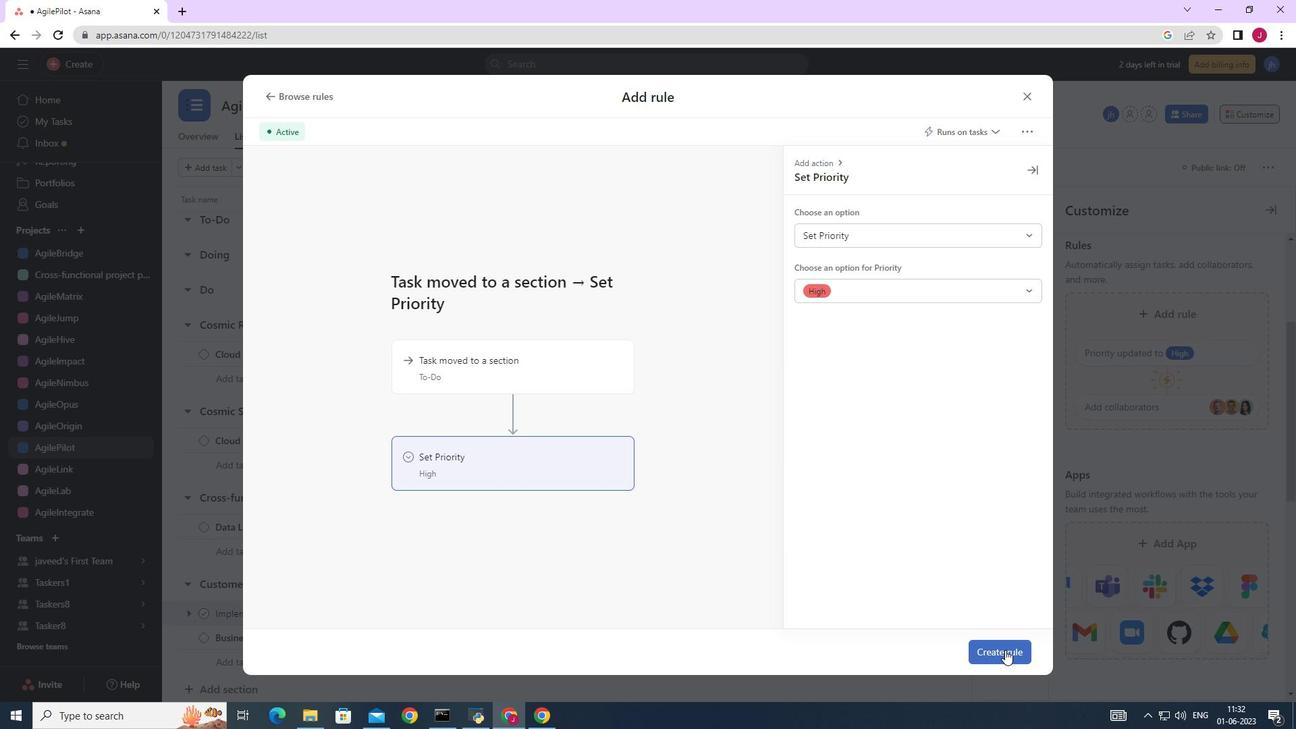 
